 Task: Find connections with filter location Daloa with filter topic #Bestadvicewith filter profile language Spanish with filter current company Pine Labs with filter school Trinity Institute of Professional Studies (TIPS,Dwarka) with filter industry Oil and Coal Product Manufacturing with filter service category Corporate Events with filter keywords title Vehicle or Equipment Cleaner
Action: Mouse moved to (555, 73)
Screenshot: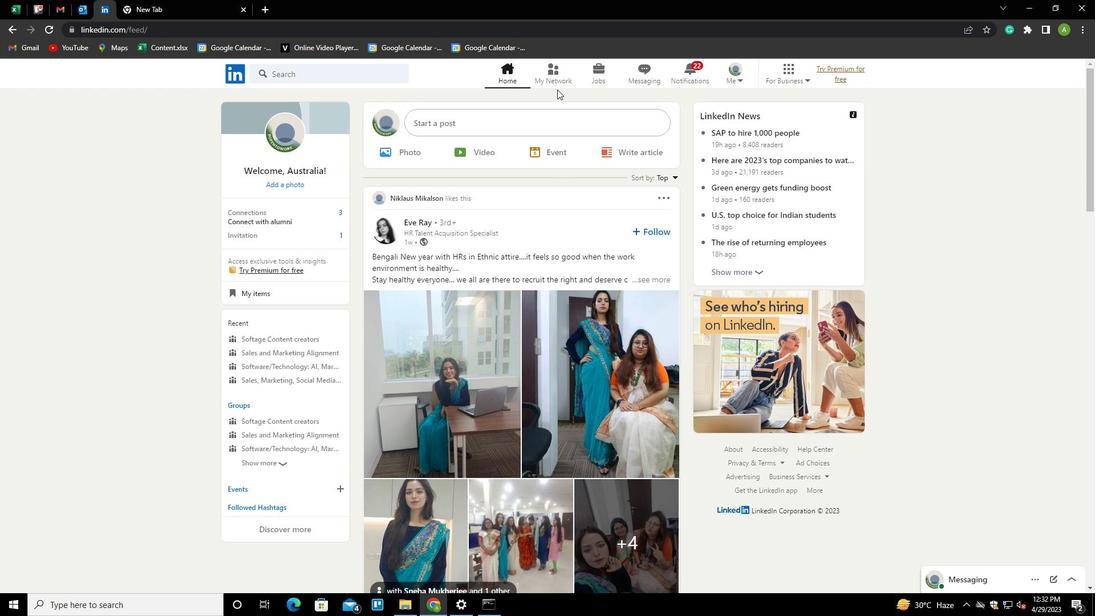
Action: Mouse pressed left at (555, 73)
Screenshot: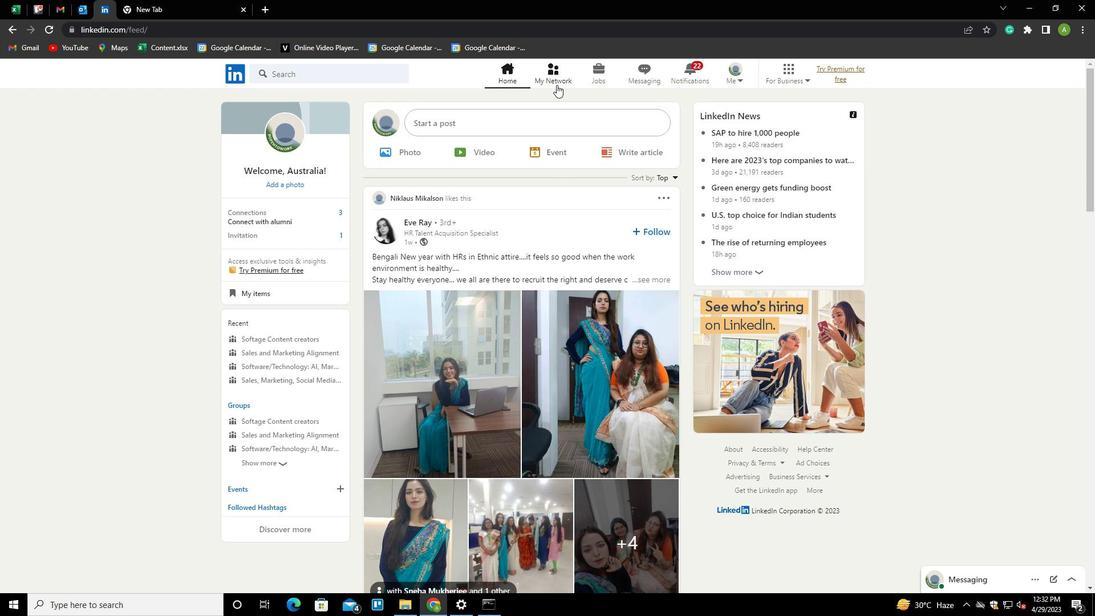 
Action: Mouse moved to (300, 140)
Screenshot: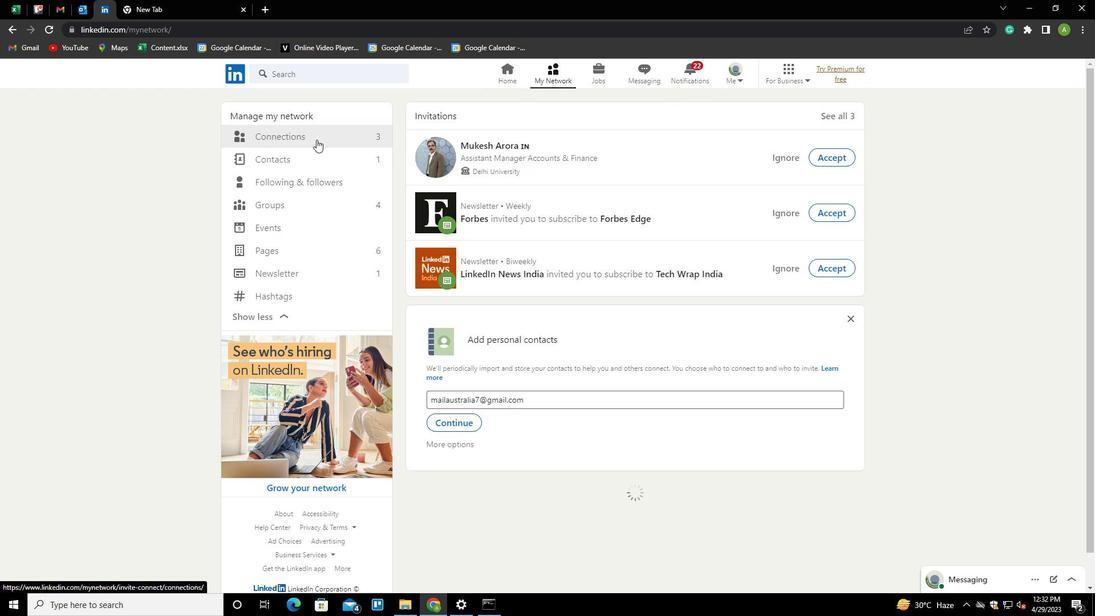 
Action: Mouse pressed left at (300, 140)
Screenshot: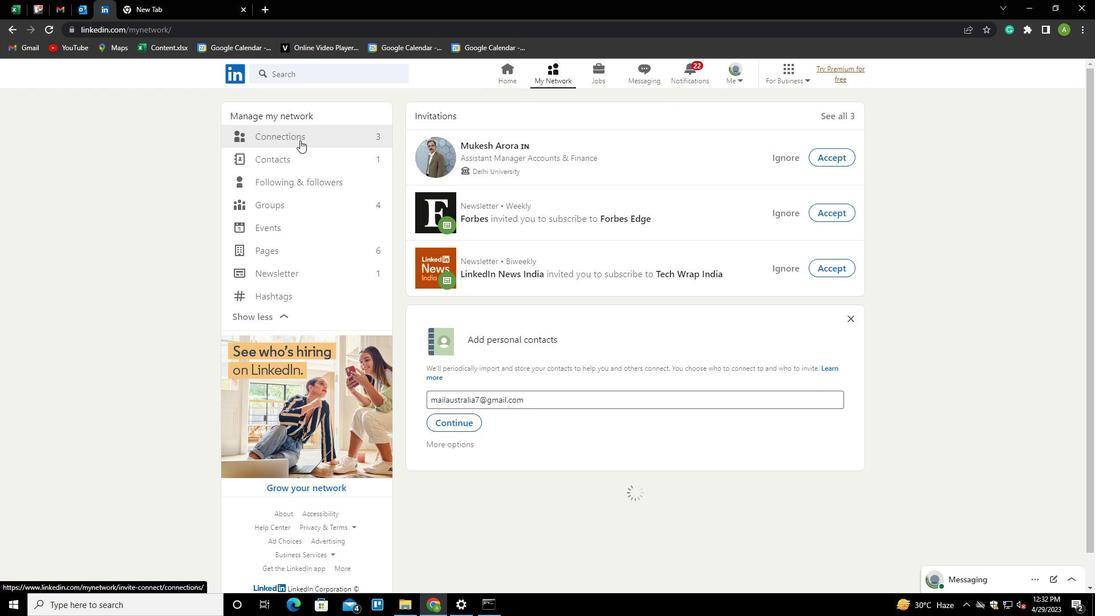 
Action: Mouse moved to (623, 138)
Screenshot: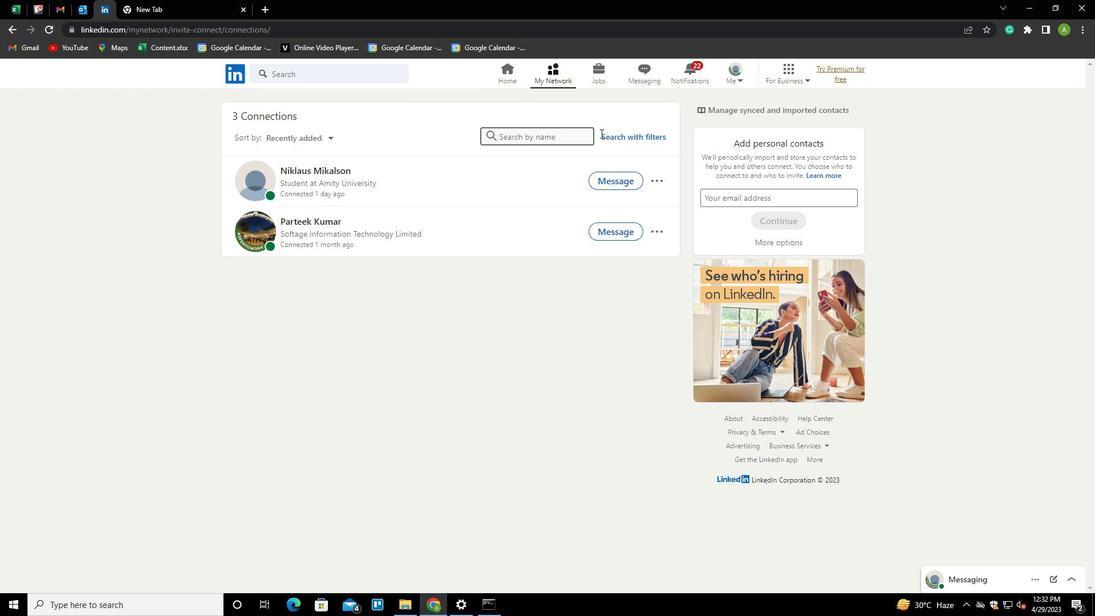 
Action: Mouse pressed left at (623, 138)
Screenshot: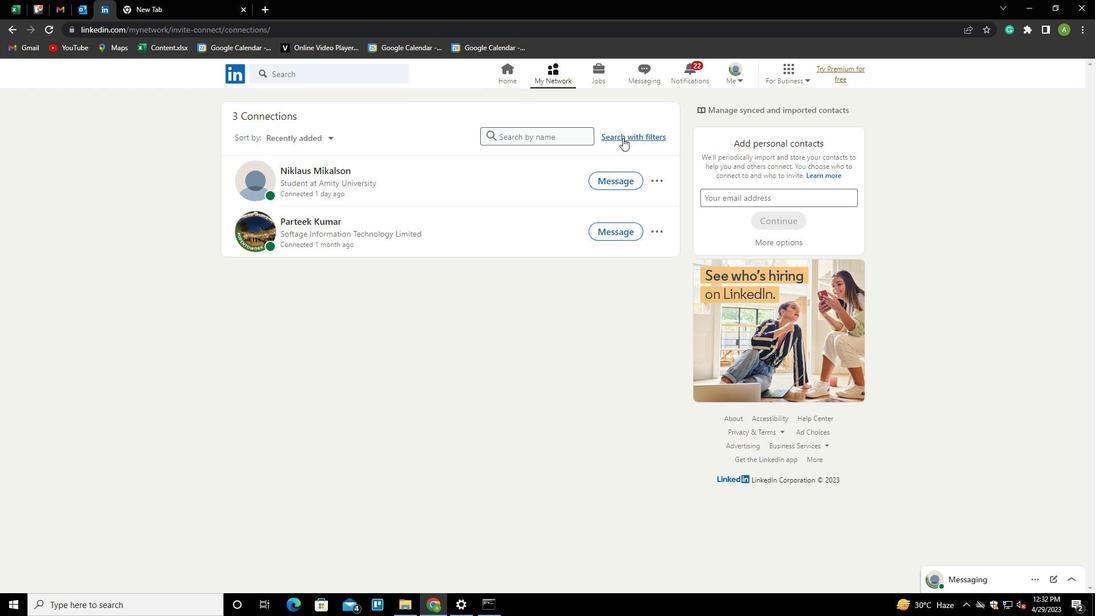 
Action: Mouse moved to (582, 104)
Screenshot: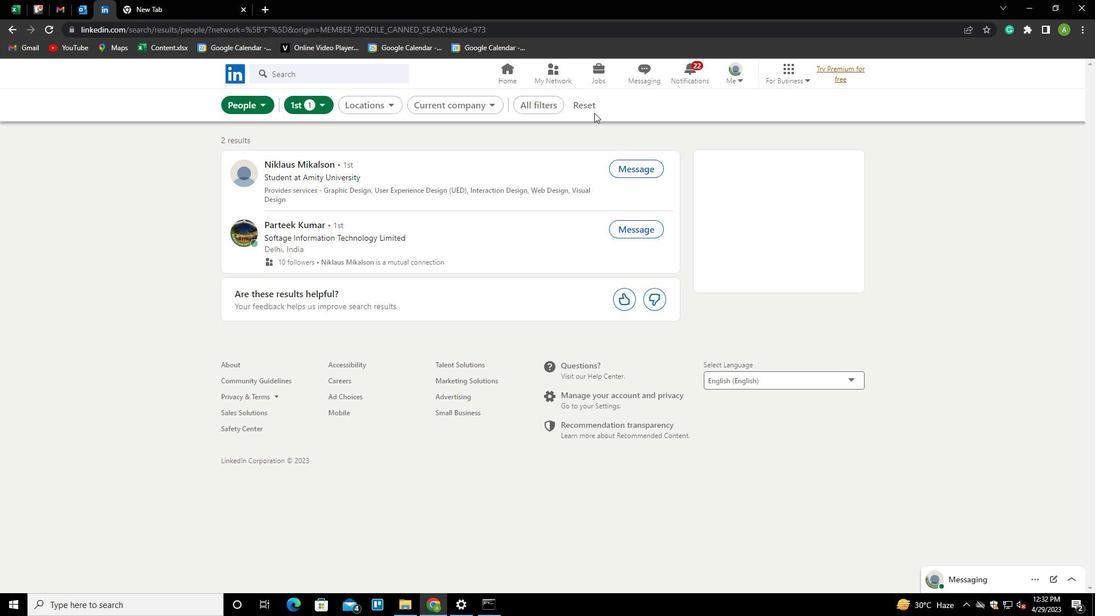 
Action: Mouse pressed left at (582, 104)
Screenshot: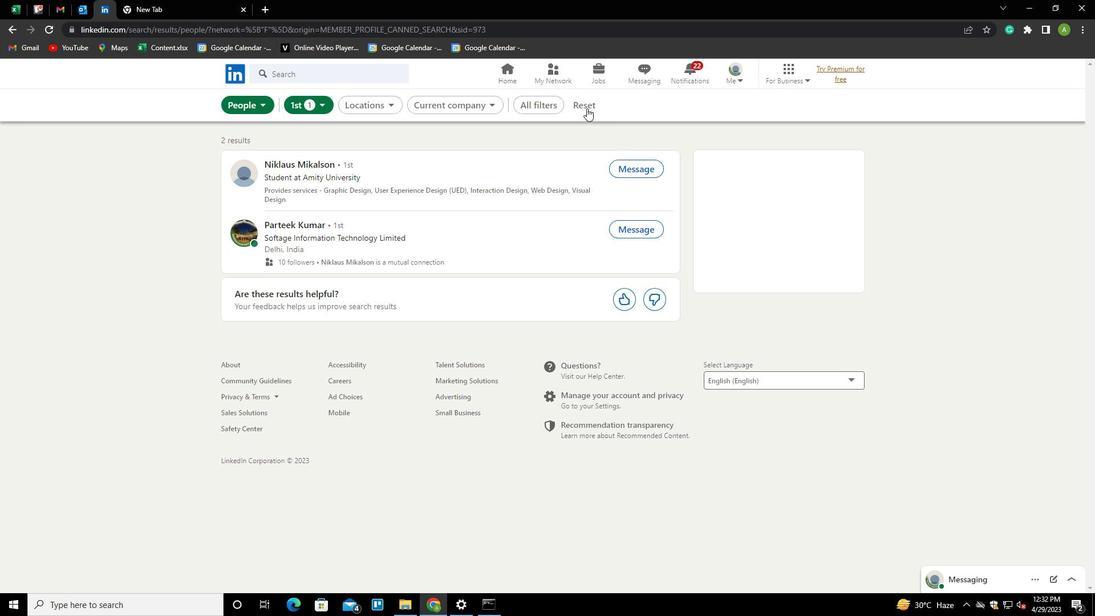 
Action: Mouse moved to (562, 104)
Screenshot: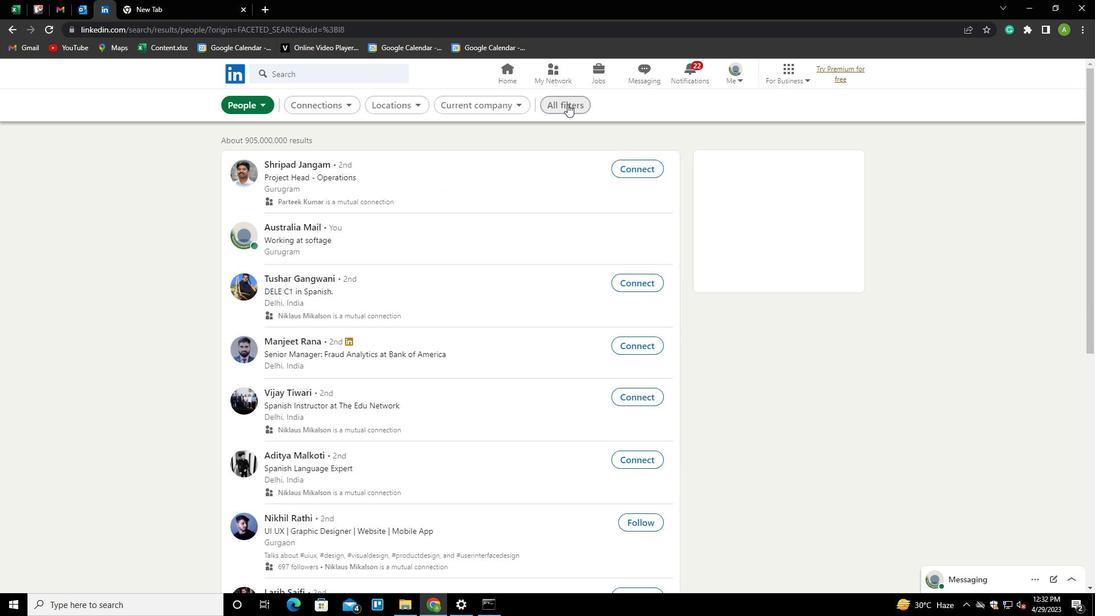 
Action: Mouse pressed left at (562, 104)
Screenshot: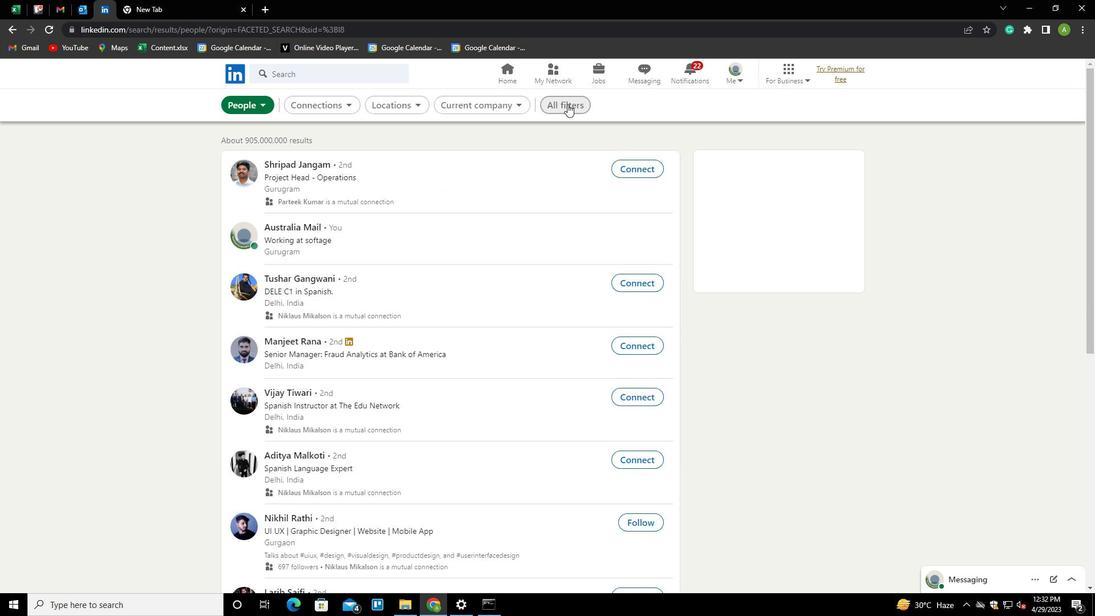 
Action: Mouse moved to (963, 374)
Screenshot: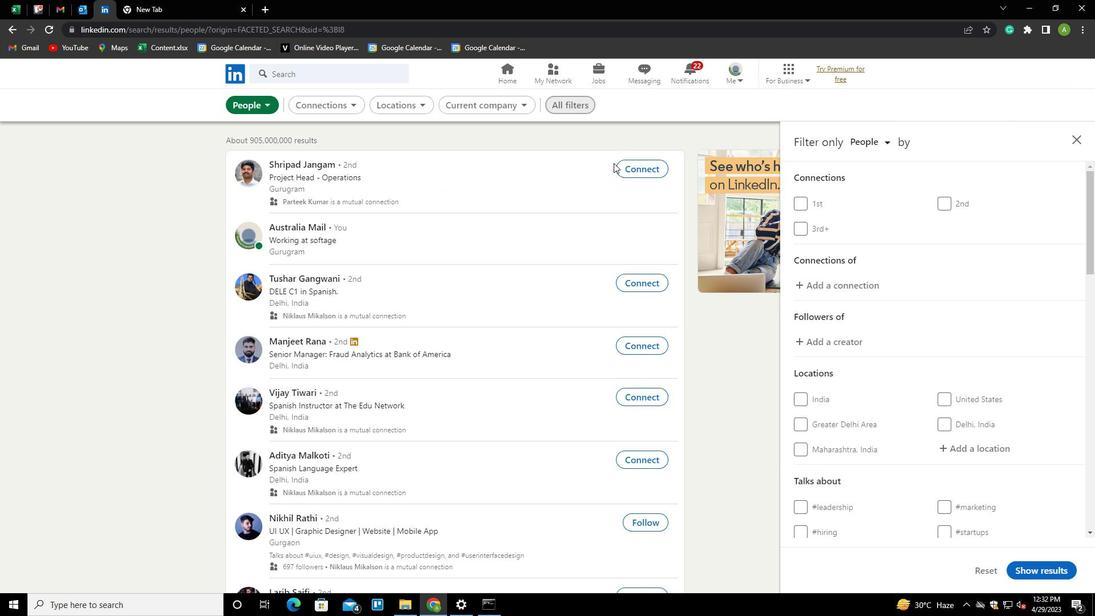
Action: Mouse scrolled (963, 373) with delta (0, 0)
Screenshot: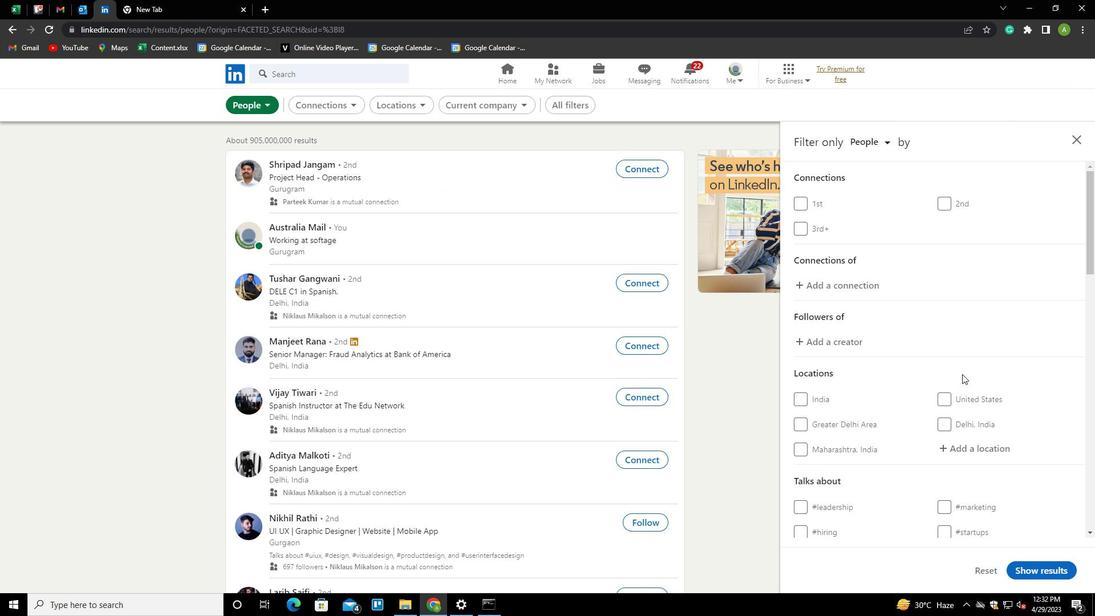 
Action: Mouse scrolled (963, 373) with delta (0, 0)
Screenshot: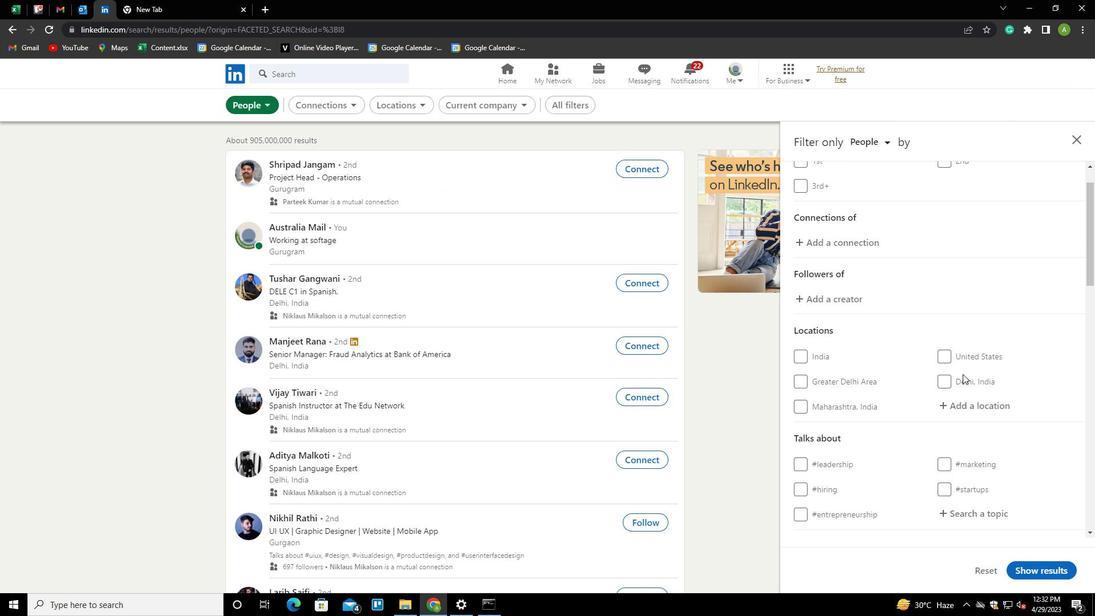 
Action: Mouse scrolled (963, 373) with delta (0, 0)
Screenshot: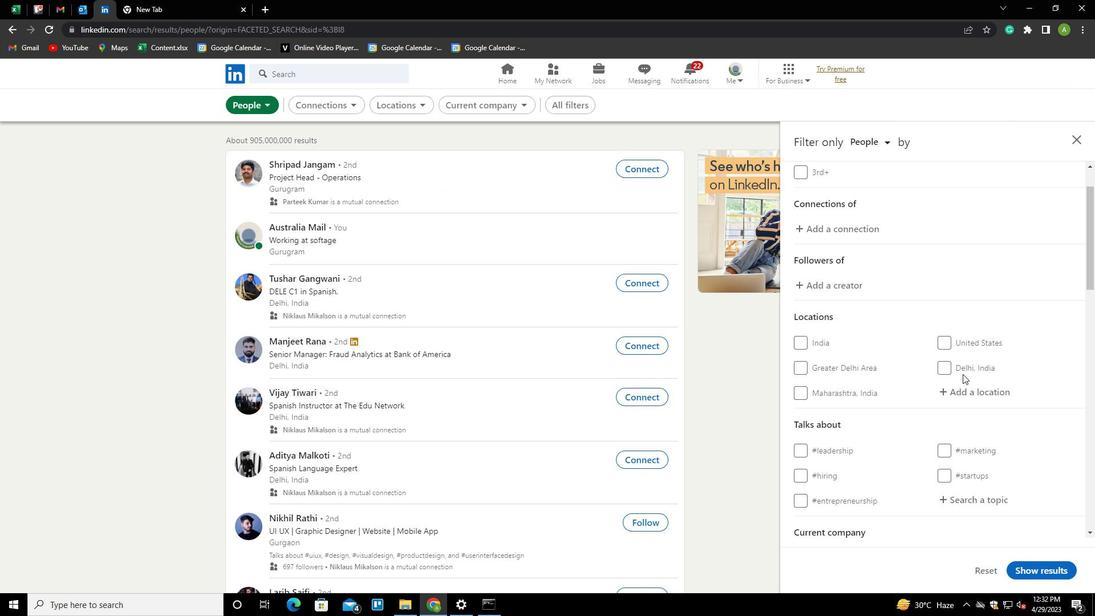 
Action: Mouse moved to (954, 276)
Screenshot: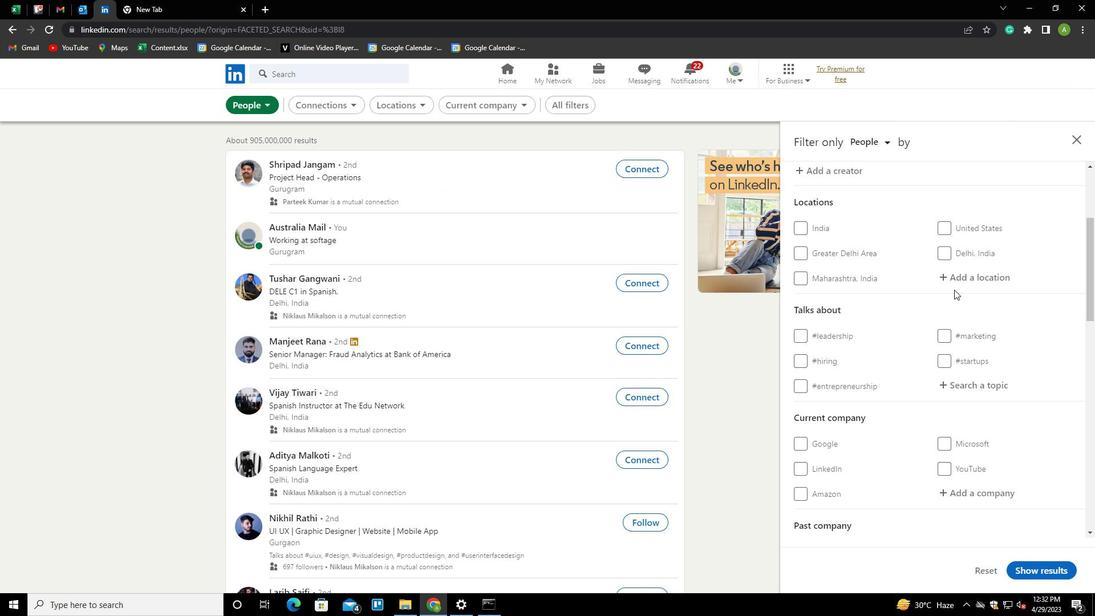 
Action: Mouse pressed left at (954, 276)
Screenshot: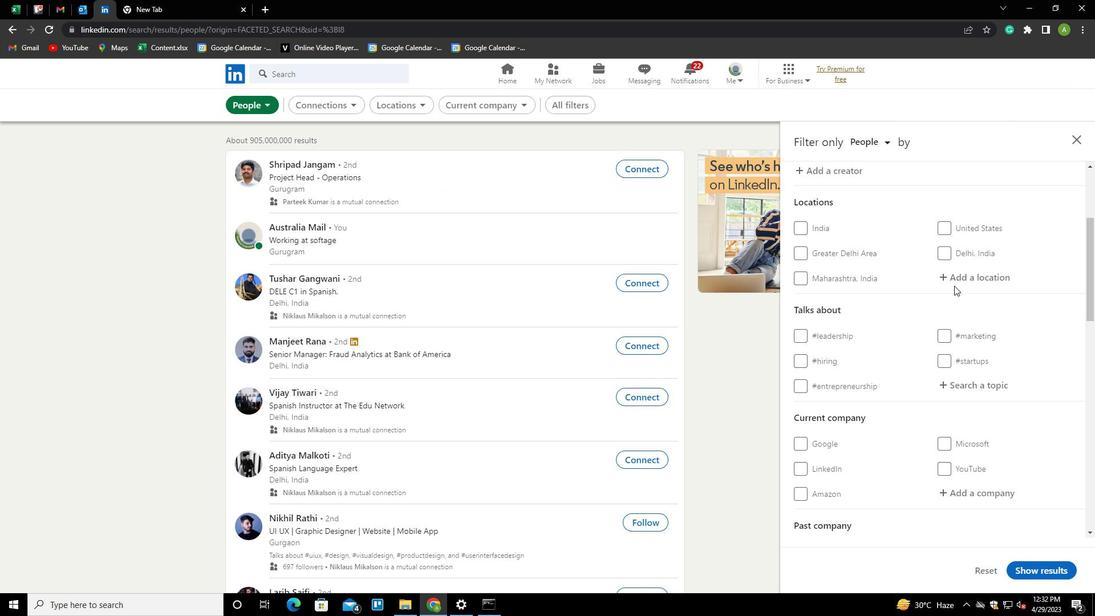 
Action: Mouse moved to (957, 277)
Screenshot: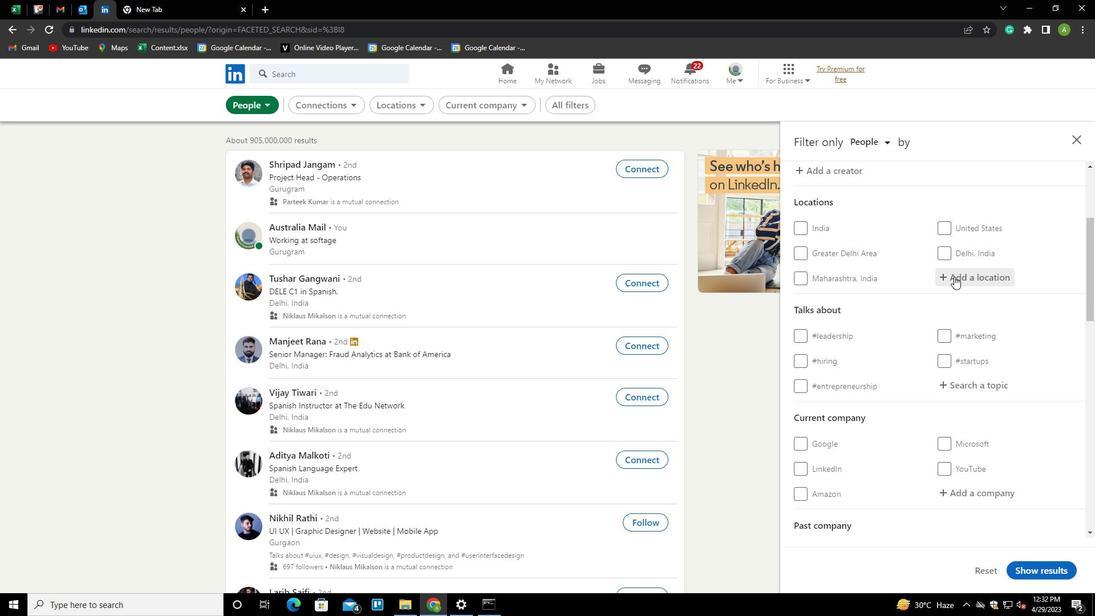 
Action: Mouse pressed left at (957, 277)
Screenshot: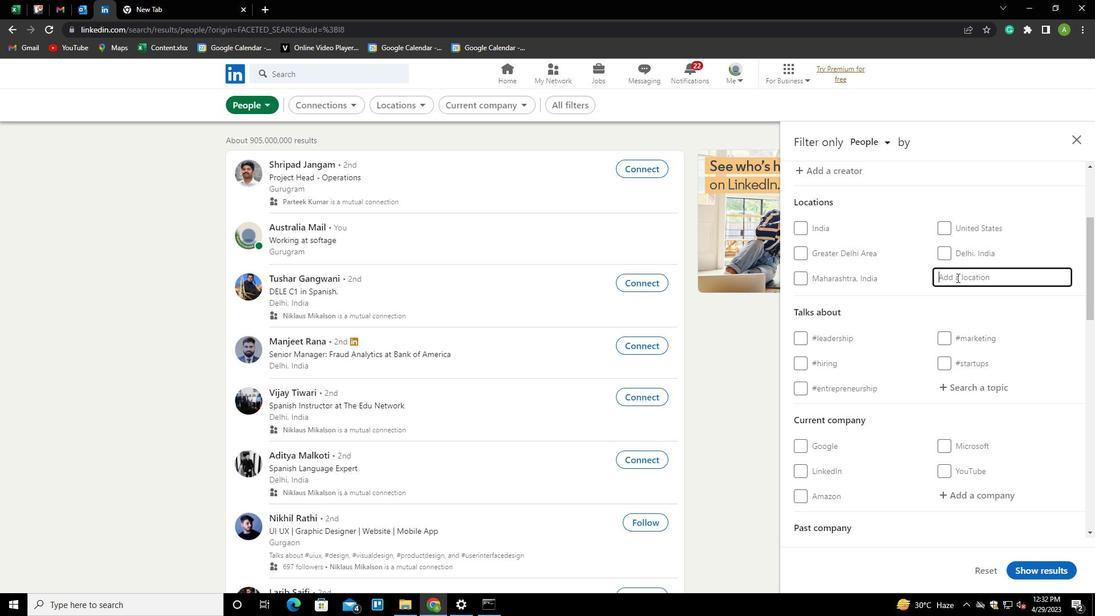 
Action: Key pressed <Key.shift>DALOA
Screenshot: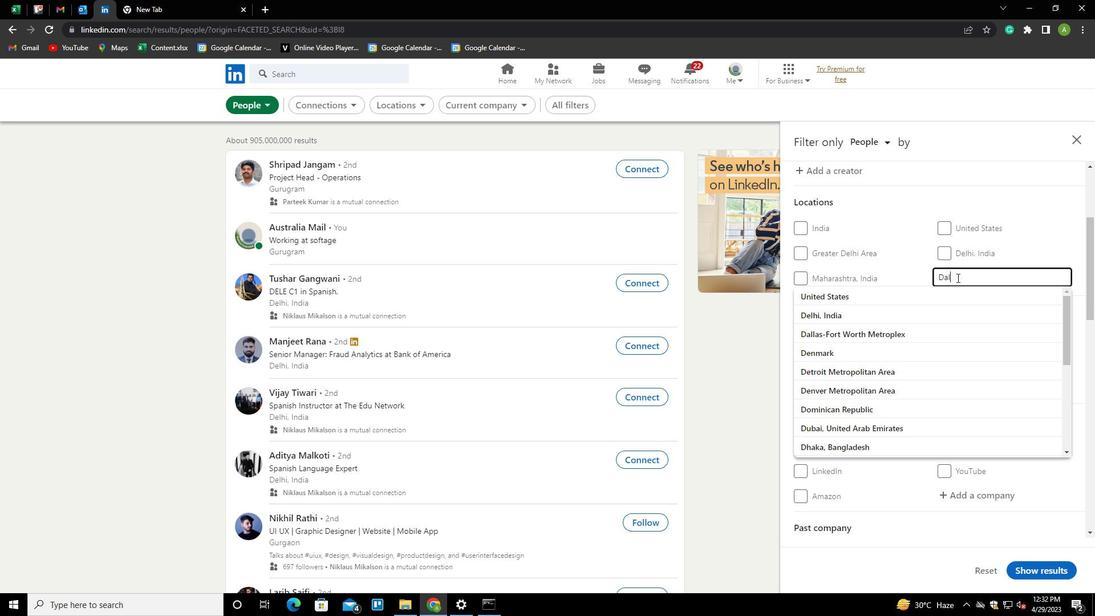 
Action: Mouse moved to (1040, 259)
Screenshot: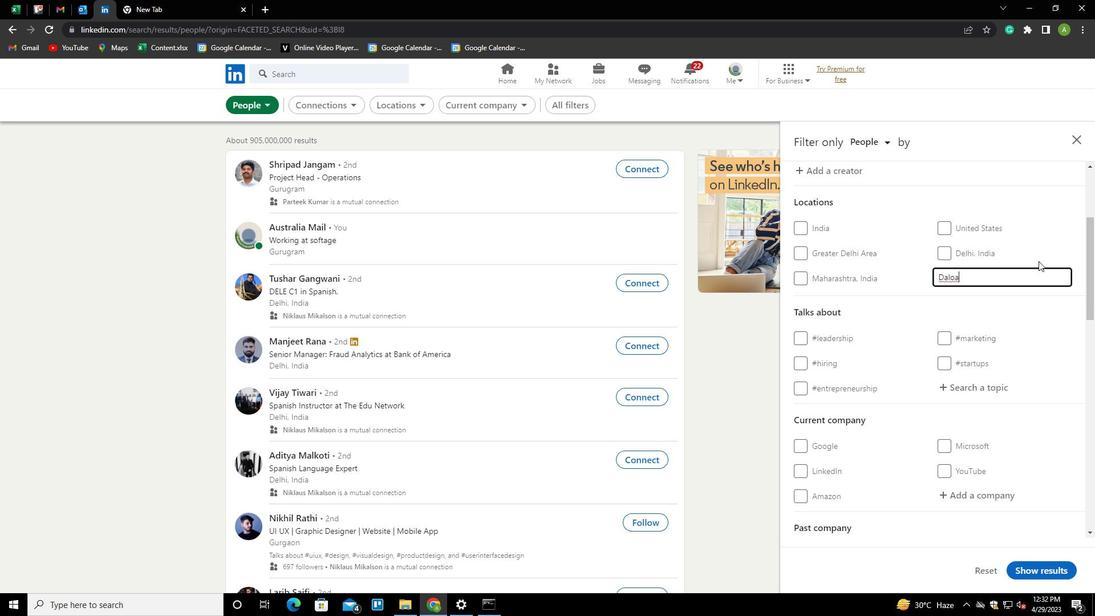 
Action: Mouse pressed left at (1040, 259)
Screenshot: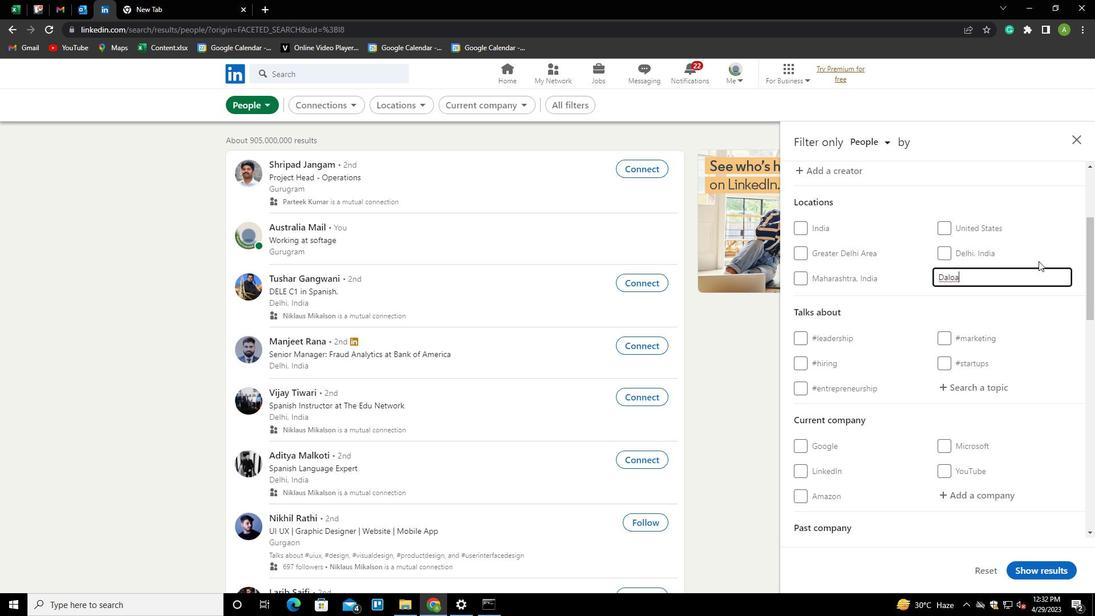 
Action: Mouse moved to (1032, 315)
Screenshot: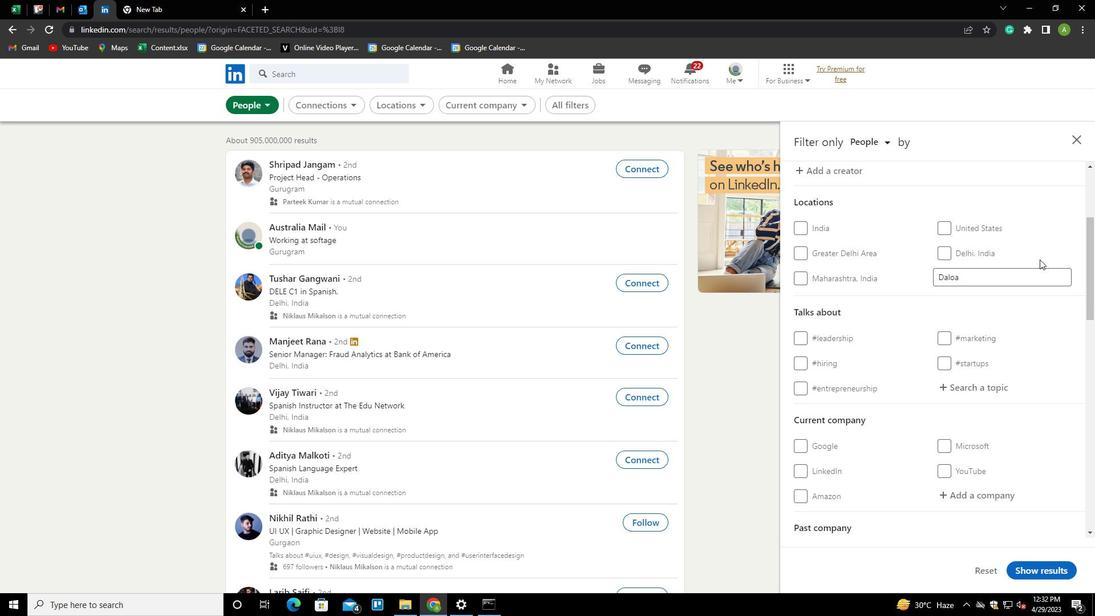 
Action: Mouse scrolled (1032, 314) with delta (0, 0)
Screenshot: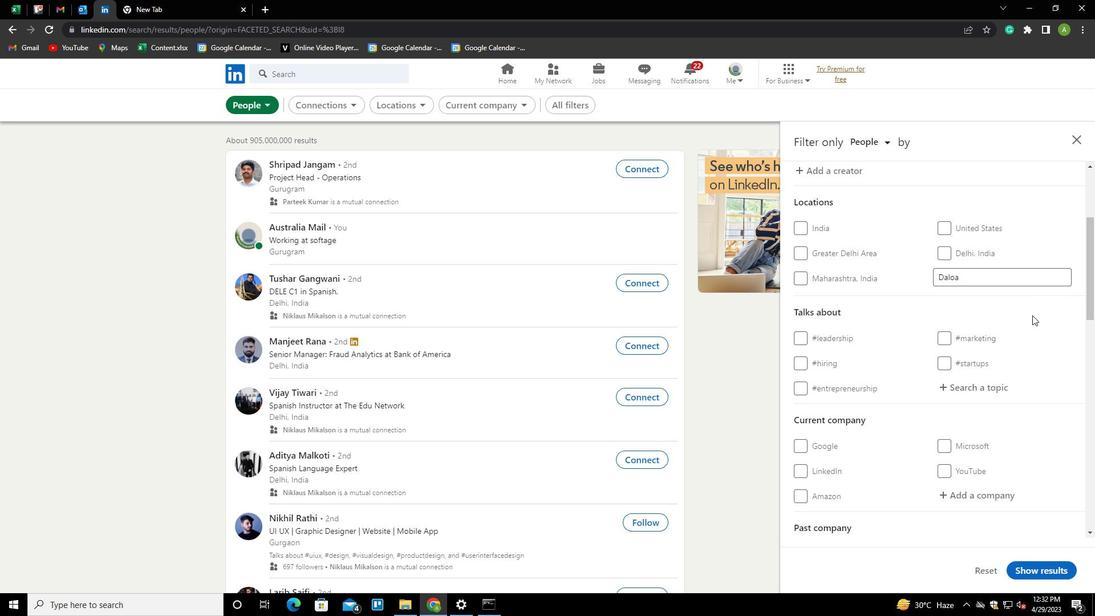 
Action: Mouse moved to (964, 327)
Screenshot: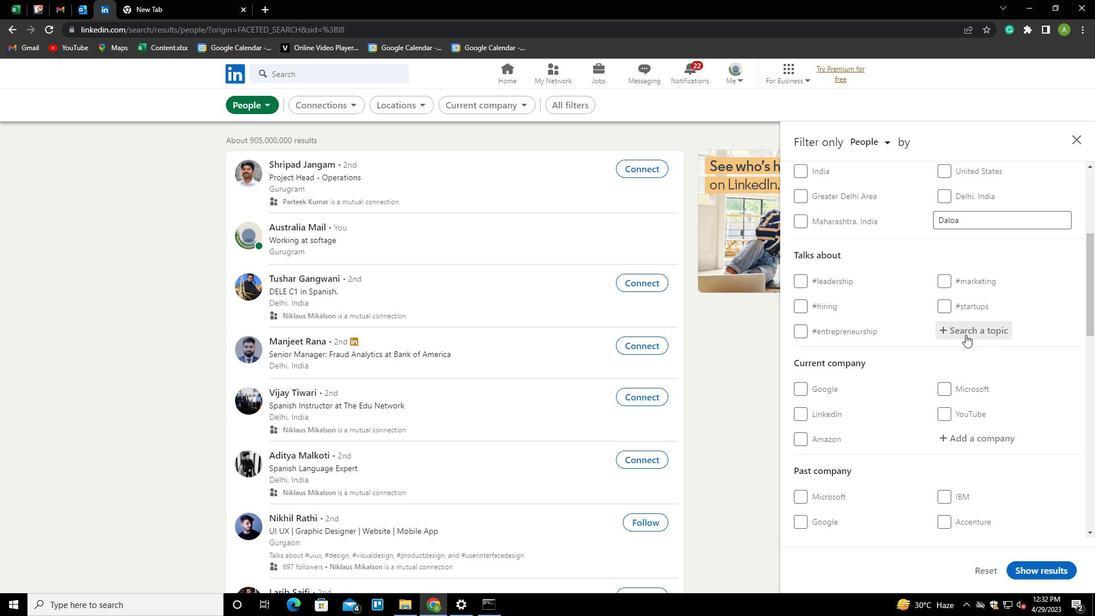 
Action: Mouse pressed left at (964, 327)
Screenshot: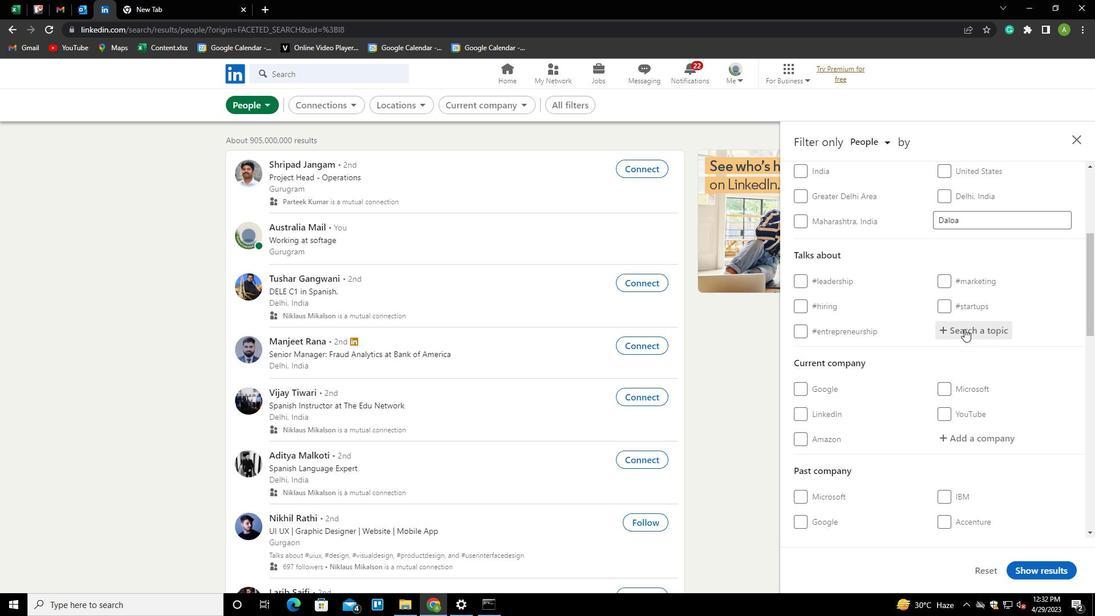 
Action: Key pressed BESTAS<Key.backspace>D<Key.down><Key.enter>
Screenshot: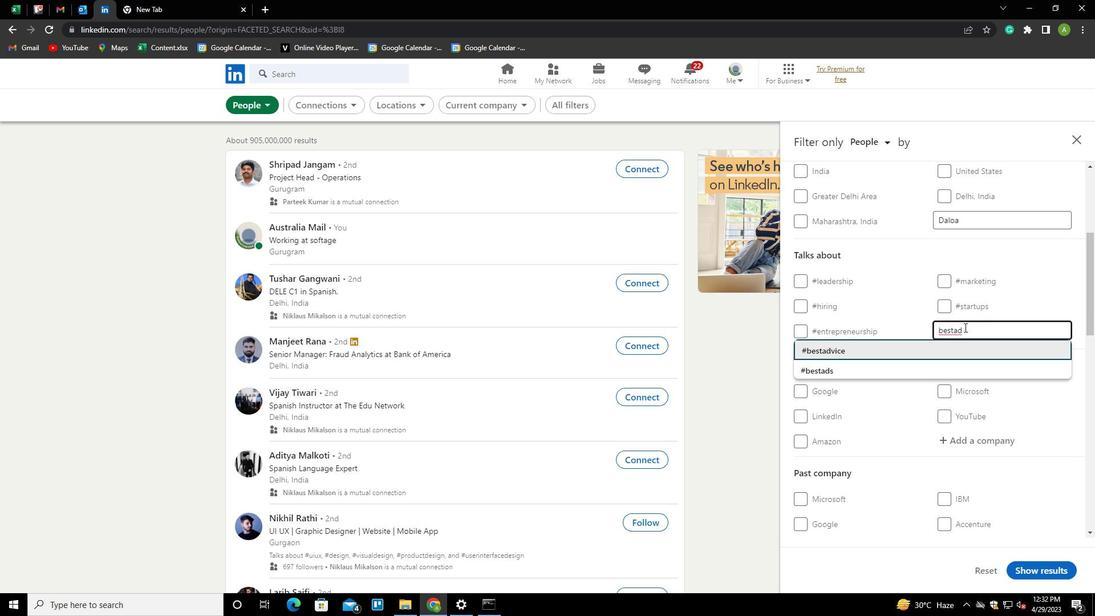 
Action: Mouse moved to (963, 324)
Screenshot: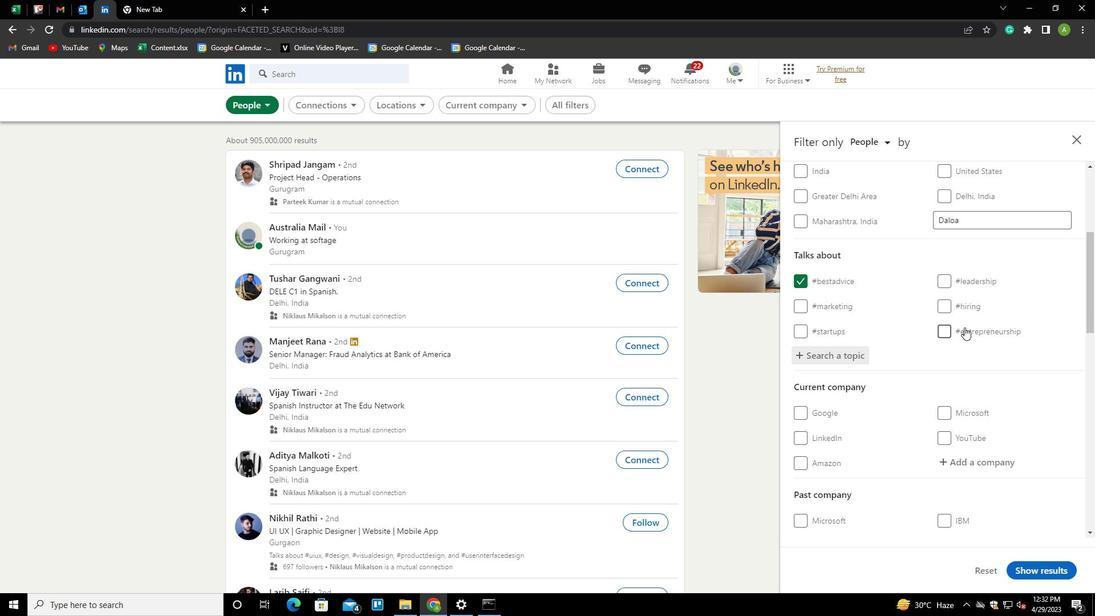 
Action: Mouse scrolled (963, 323) with delta (0, 0)
Screenshot: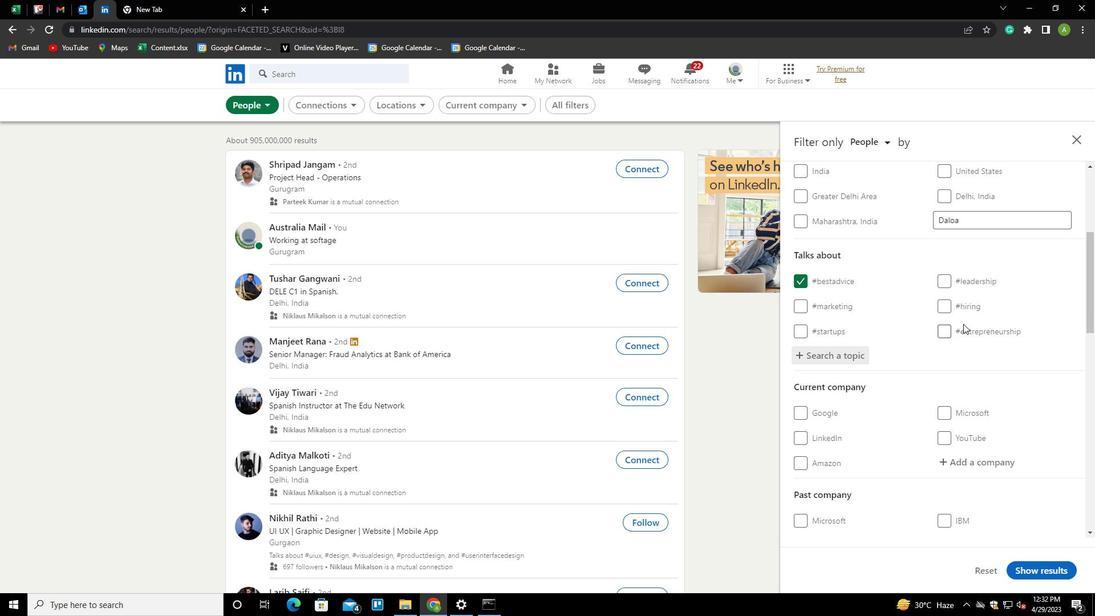 
Action: Mouse scrolled (963, 323) with delta (0, 0)
Screenshot: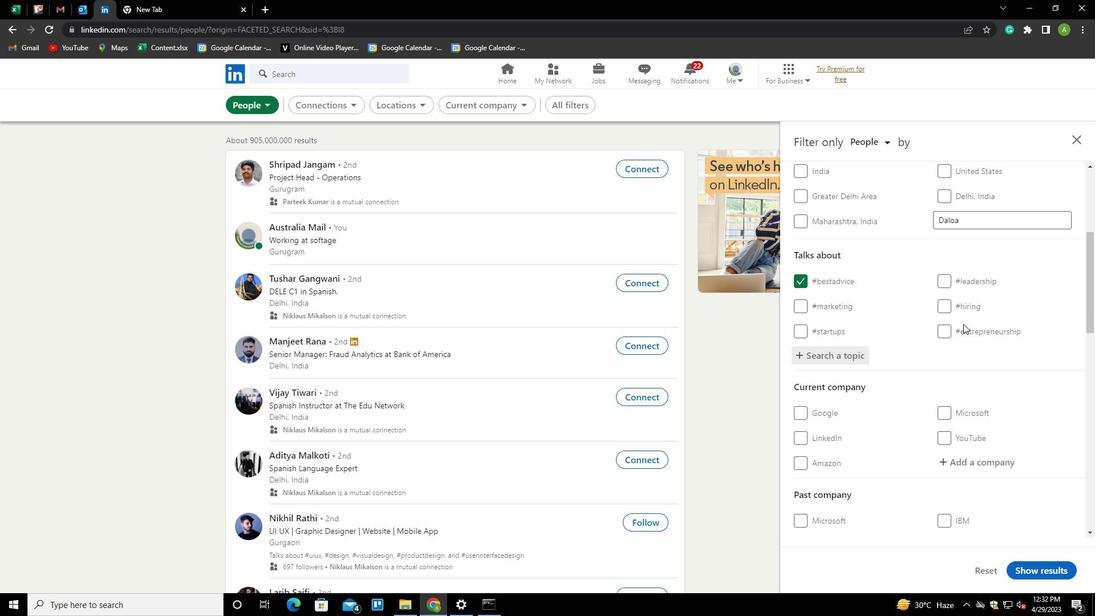 
Action: Mouse scrolled (963, 323) with delta (0, 0)
Screenshot: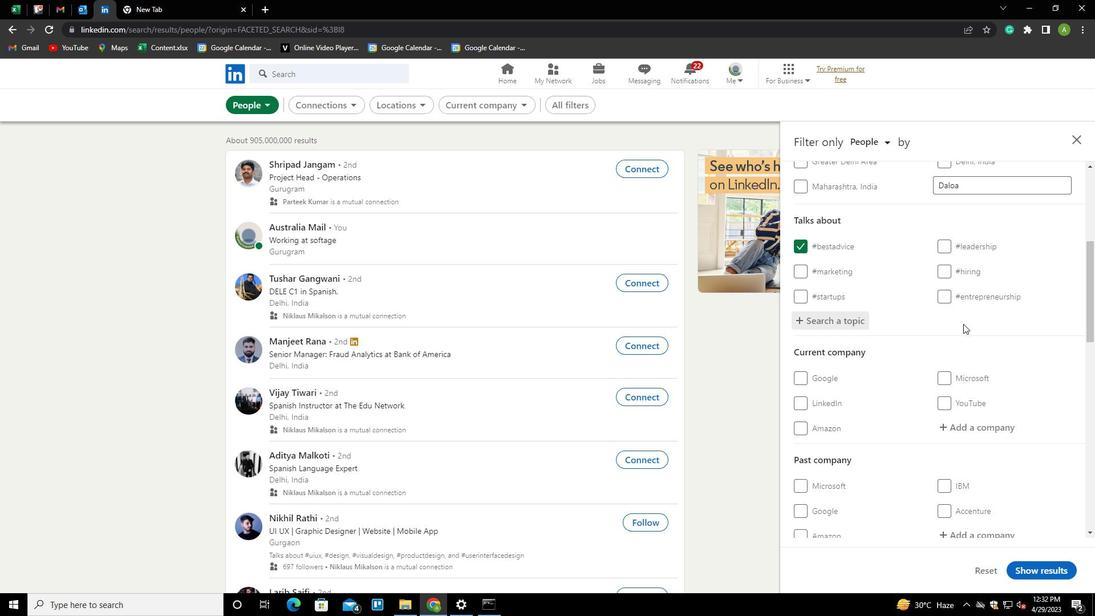
Action: Mouse scrolled (963, 323) with delta (0, 0)
Screenshot: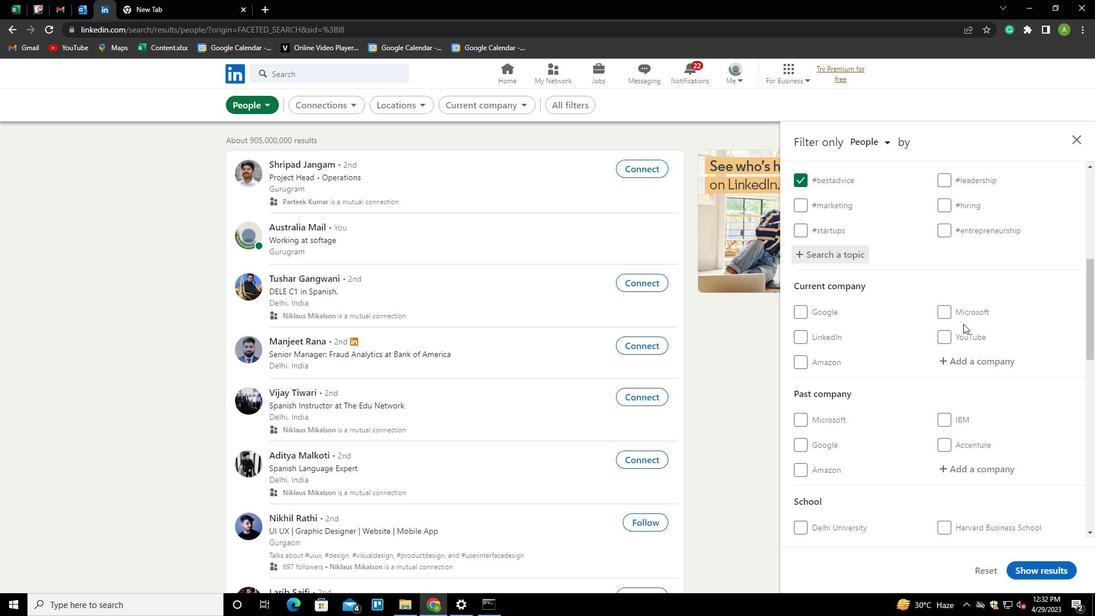 
Action: Mouse scrolled (963, 323) with delta (0, 0)
Screenshot: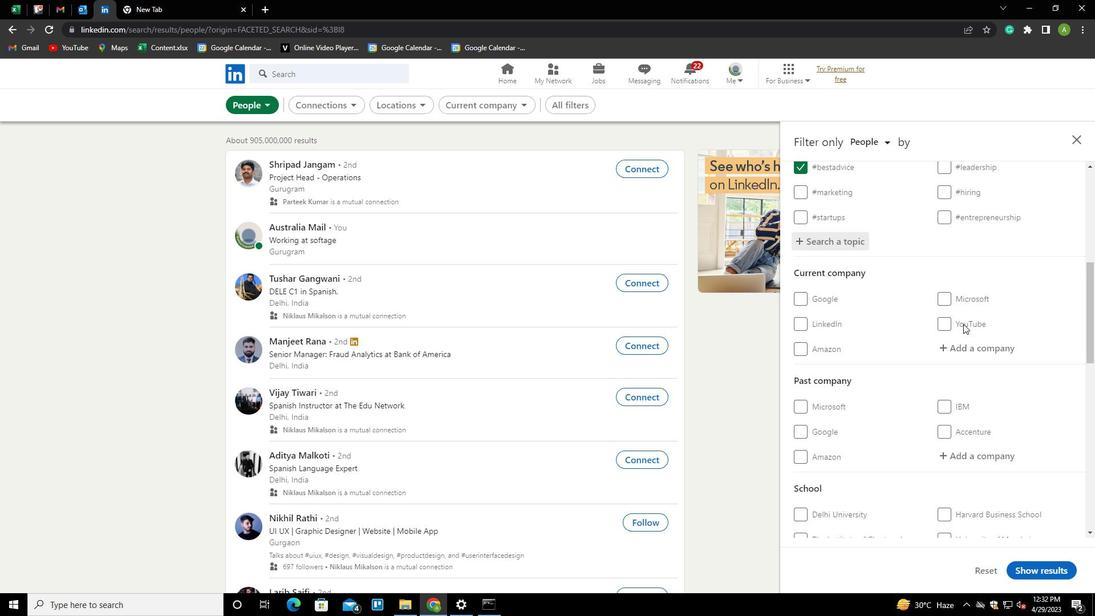 
Action: Mouse scrolled (963, 323) with delta (0, 0)
Screenshot: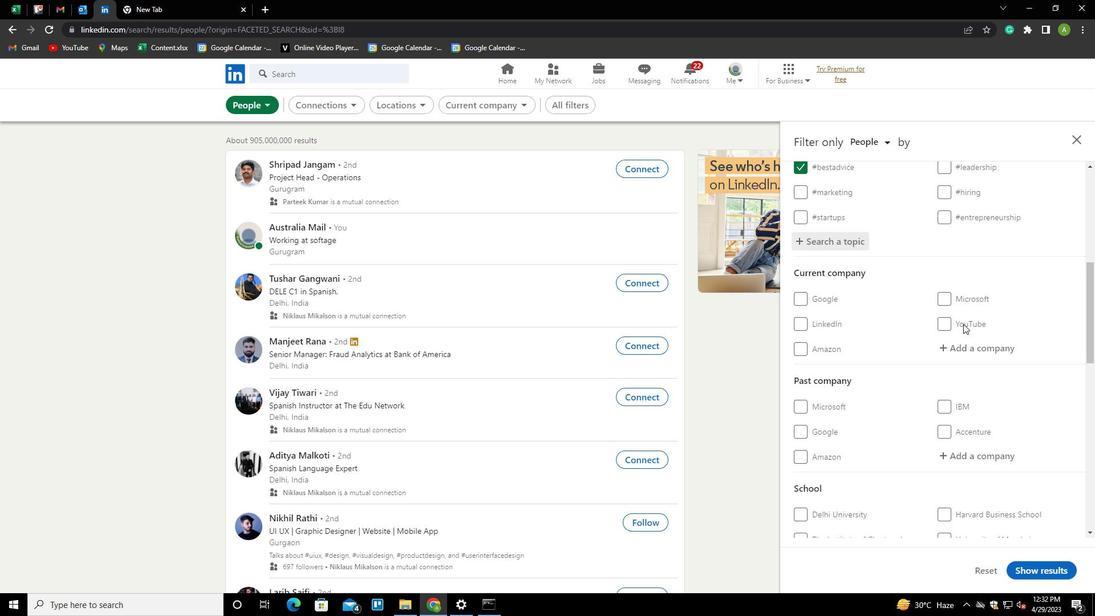
Action: Mouse moved to (963, 328)
Screenshot: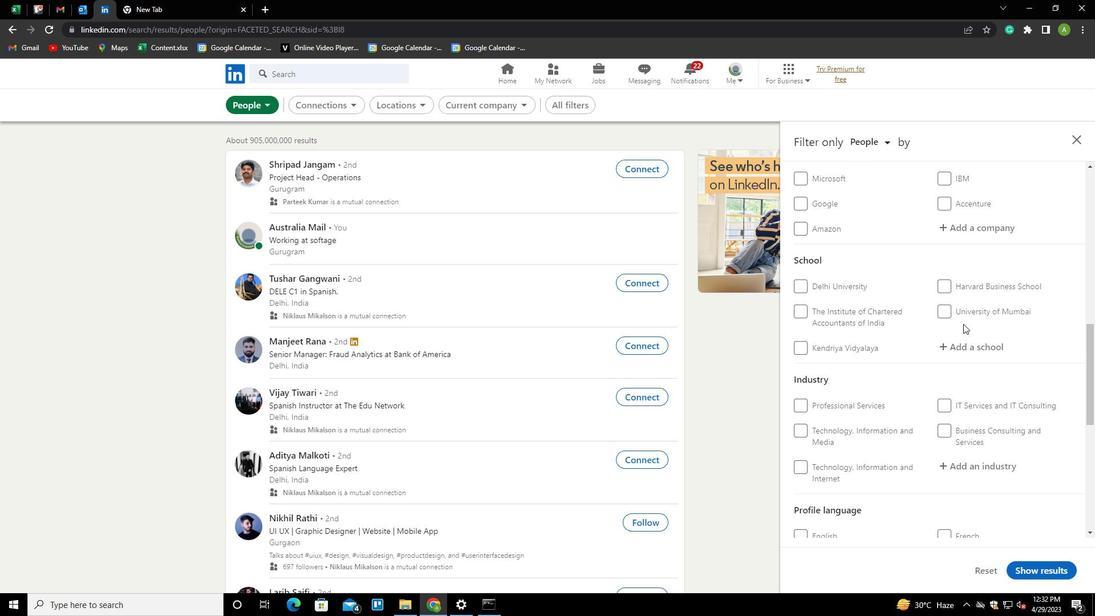 
Action: Mouse scrolled (963, 327) with delta (0, 0)
Screenshot: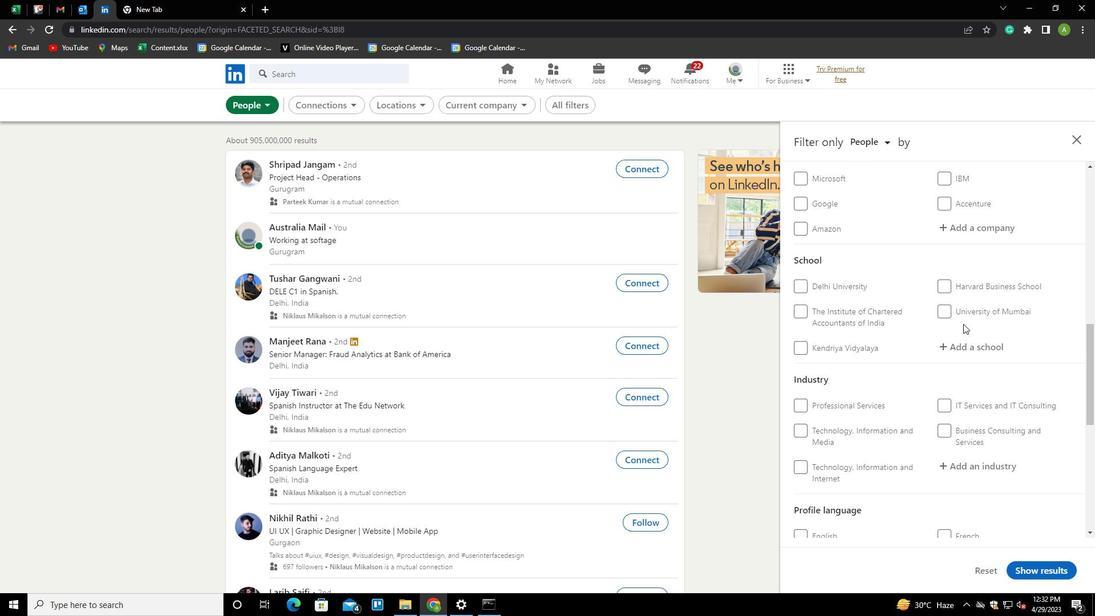 
Action: Mouse scrolled (963, 327) with delta (0, 0)
Screenshot: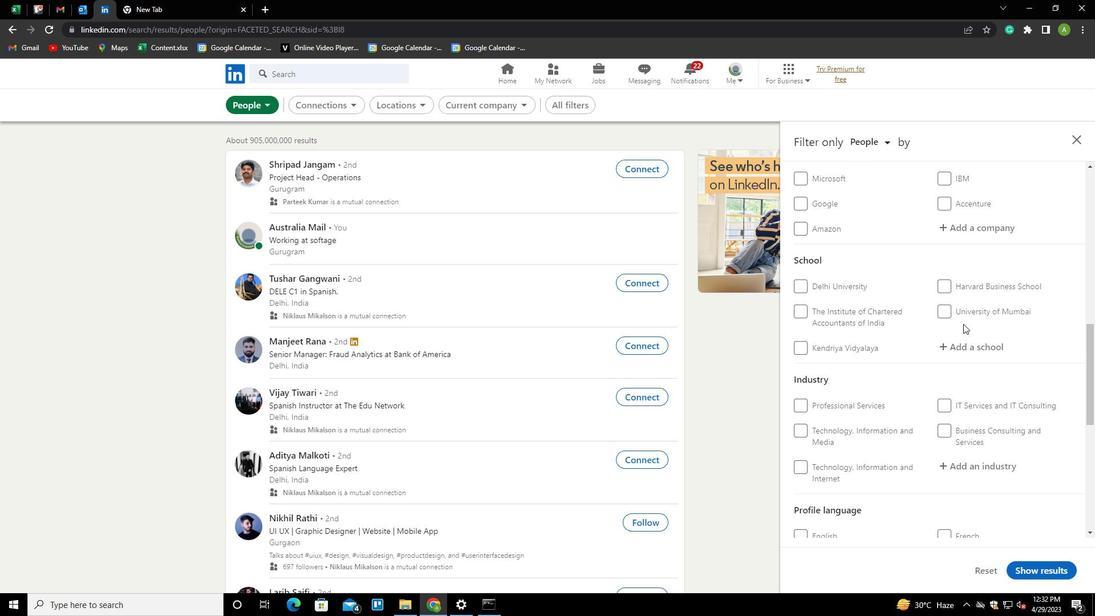 
Action: Mouse moved to (812, 446)
Screenshot: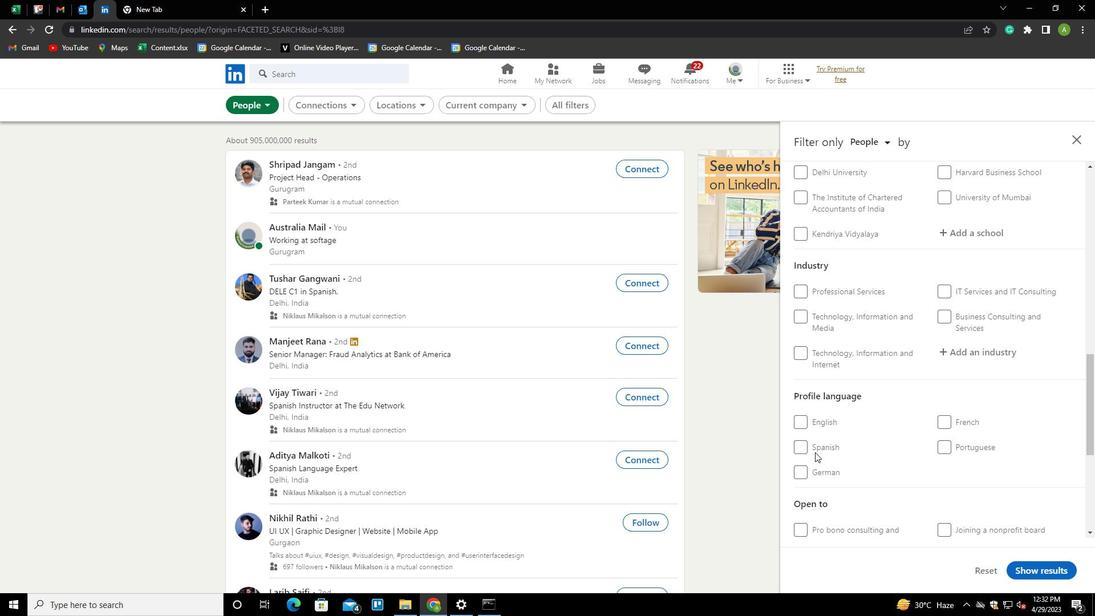 
Action: Mouse pressed left at (812, 446)
Screenshot: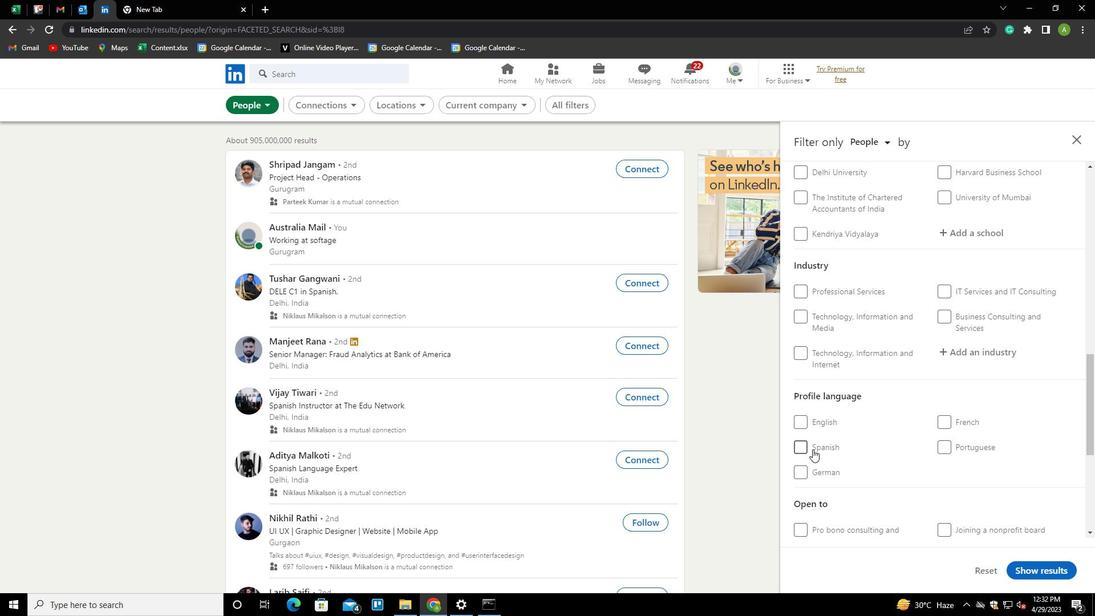 
Action: Mouse moved to (942, 438)
Screenshot: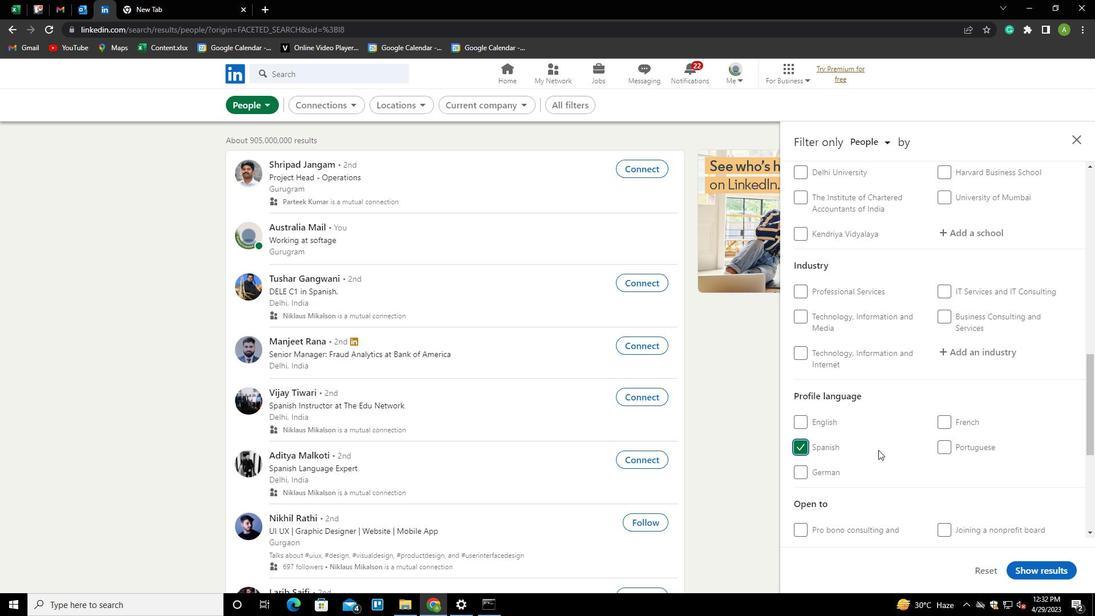 
Action: Mouse scrolled (942, 439) with delta (0, 0)
Screenshot: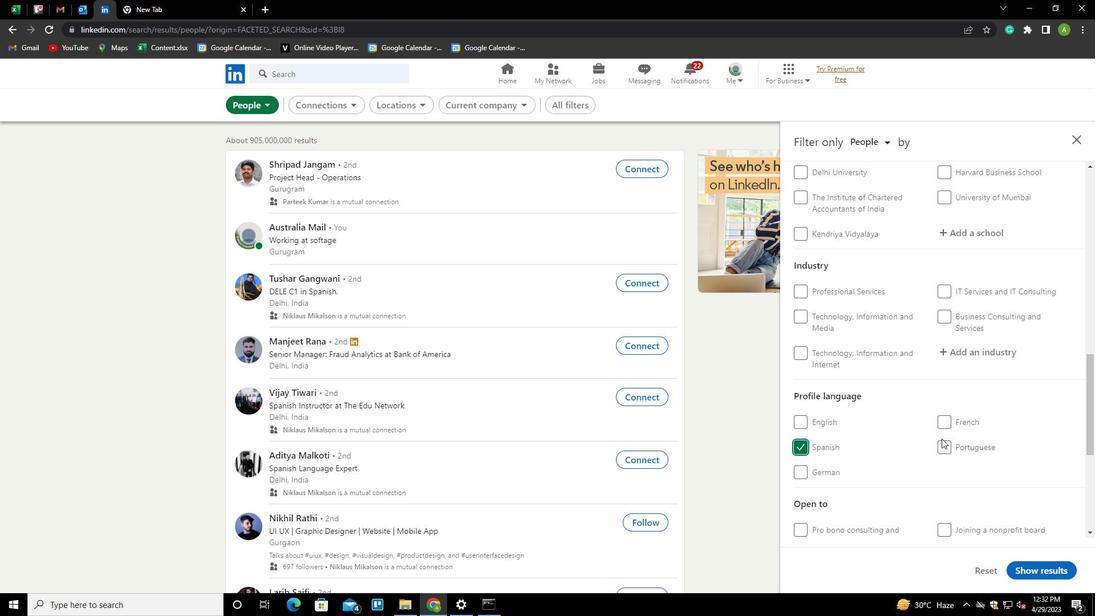 
Action: Mouse scrolled (942, 439) with delta (0, 0)
Screenshot: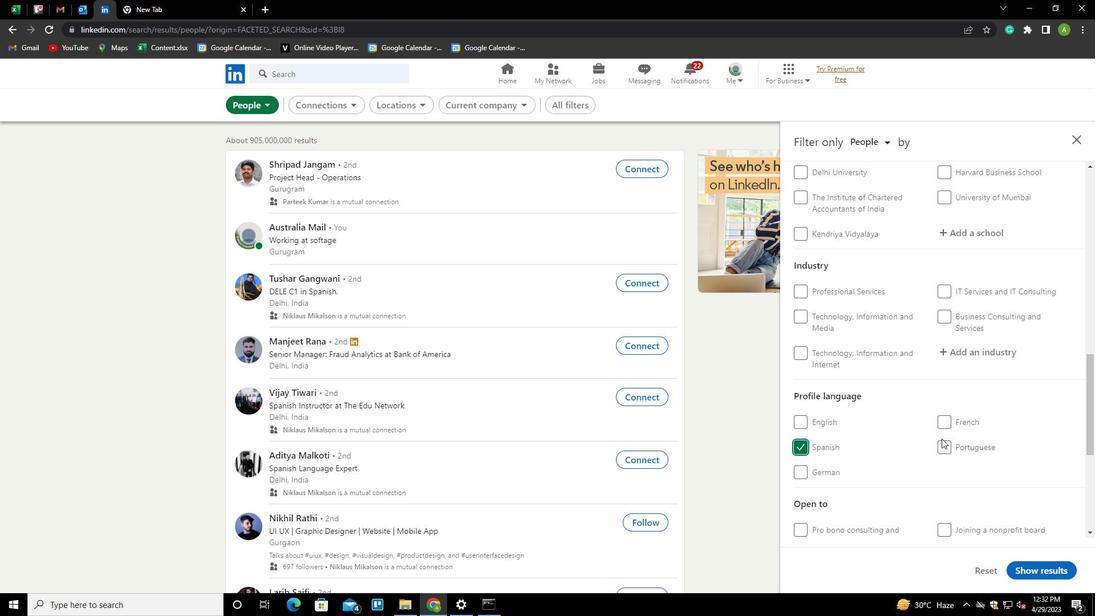 
Action: Mouse scrolled (942, 439) with delta (0, 0)
Screenshot: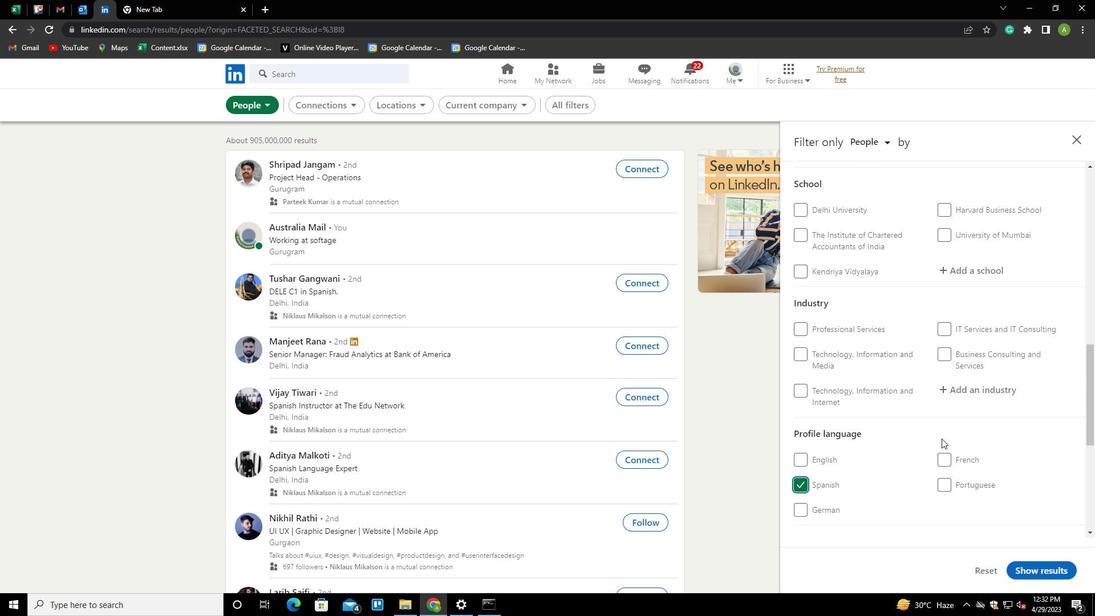 
Action: Mouse scrolled (942, 439) with delta (0, 0)
Screenshot: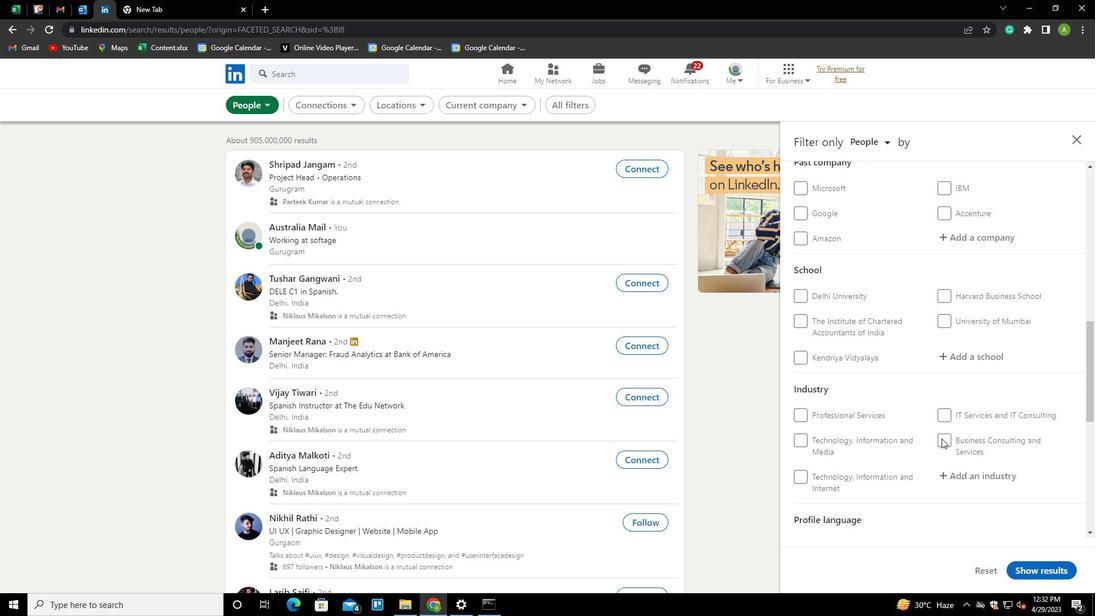 
Action: Mouse scrolled (942, 439) with delta (0, 0)
Screenshot: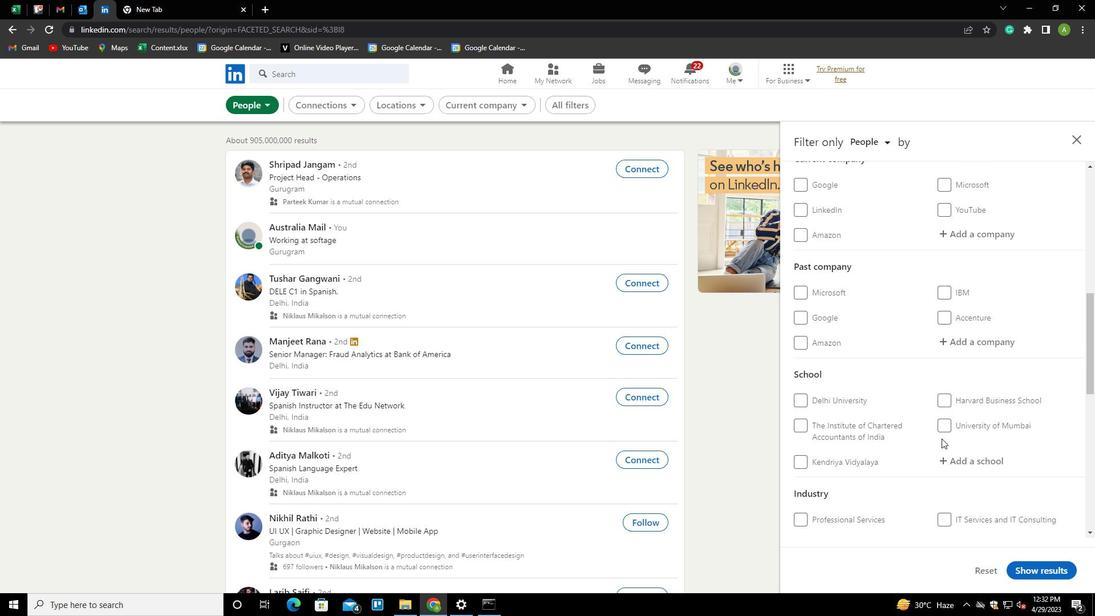 
Action: Mouse scrolled (942, 439) with delta (0, 0)
Screenshot: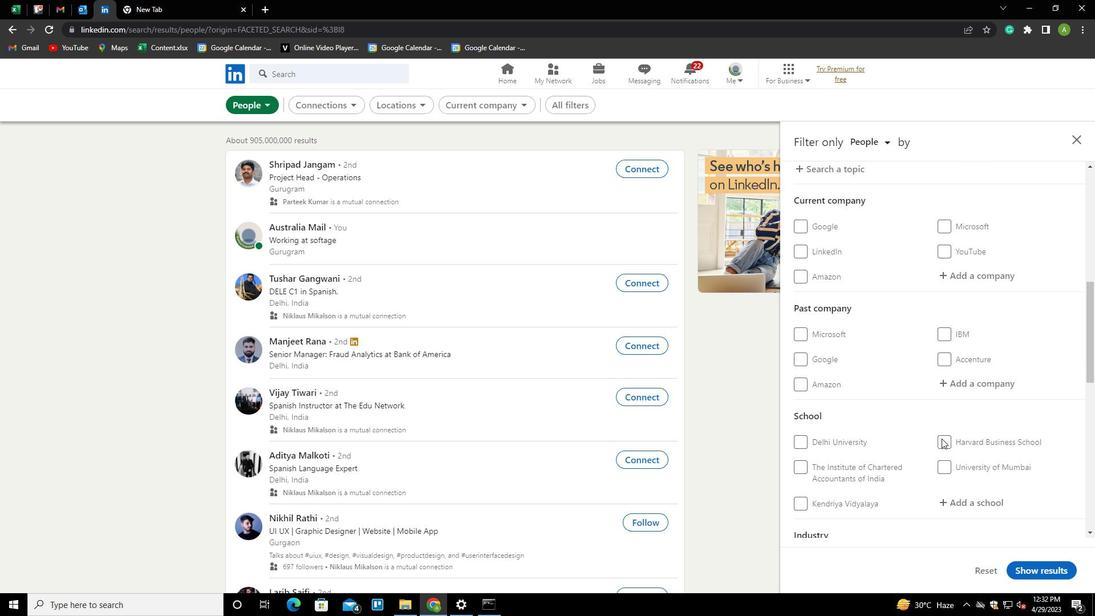 
Action: Mouse scrolled (942, 439) with delta (0, 0)
Screenshot: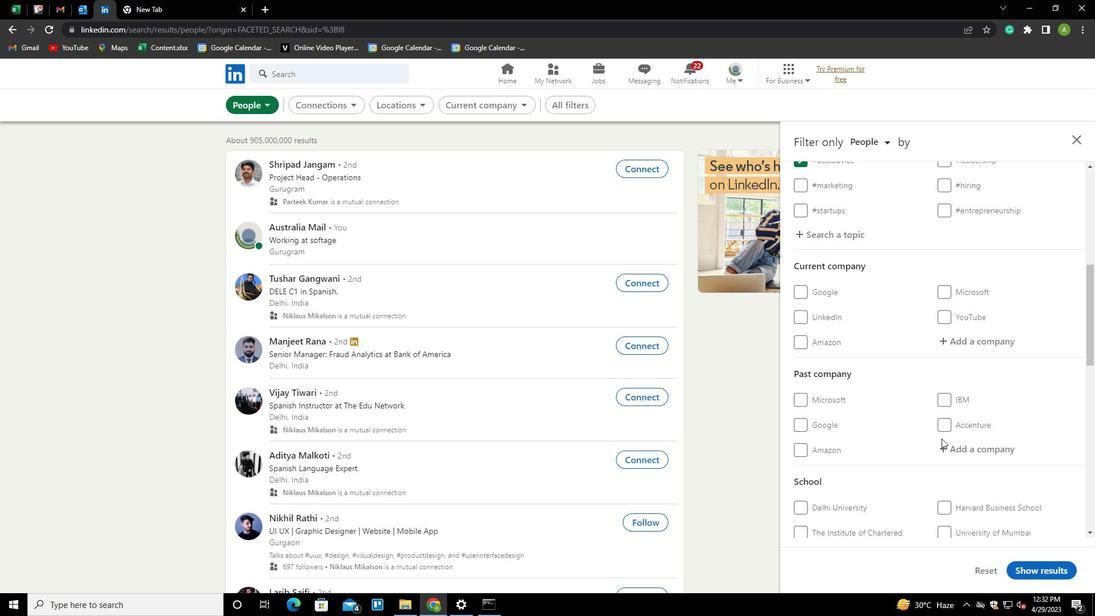 
Action: Mouse moved to (966, 396)
Screenshot: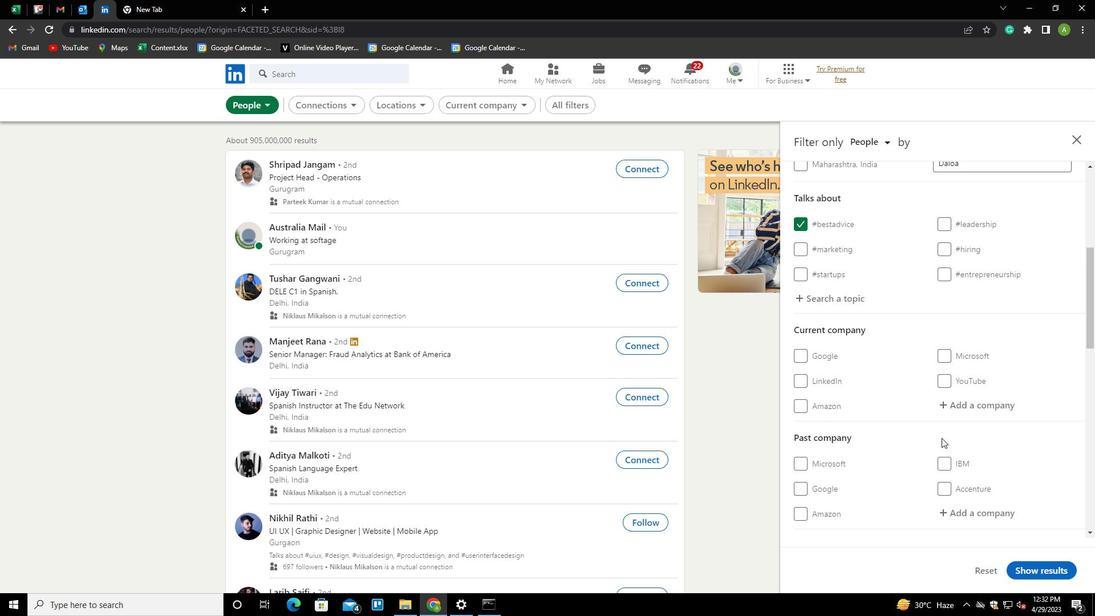 
Action: Mouse pressed left at (966, 396)
Screenshot: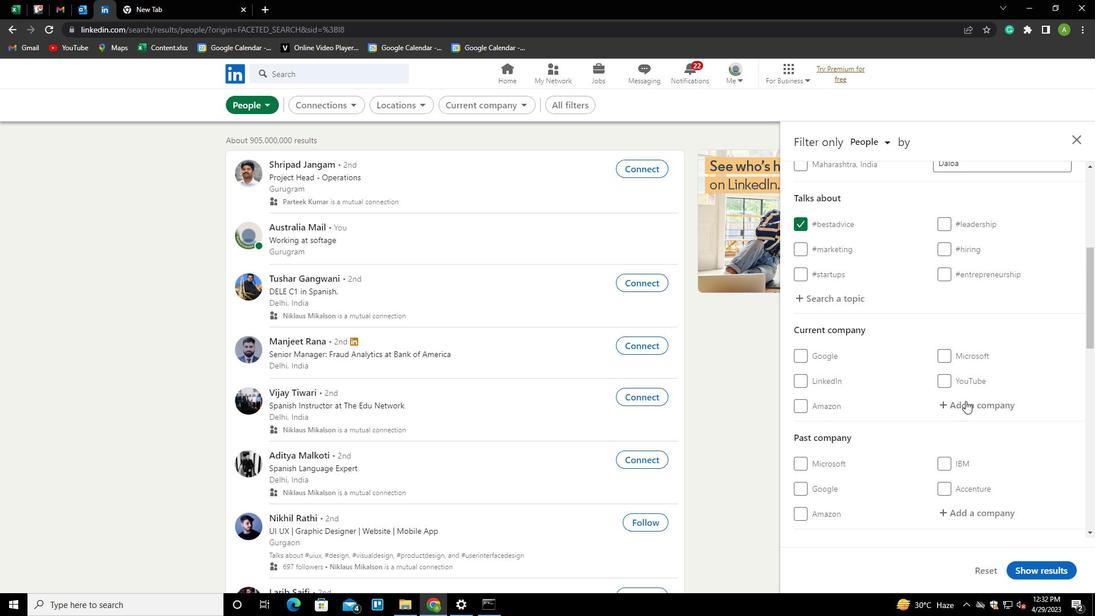 
Action: Mouse moved to (966, 396)
Screenshot: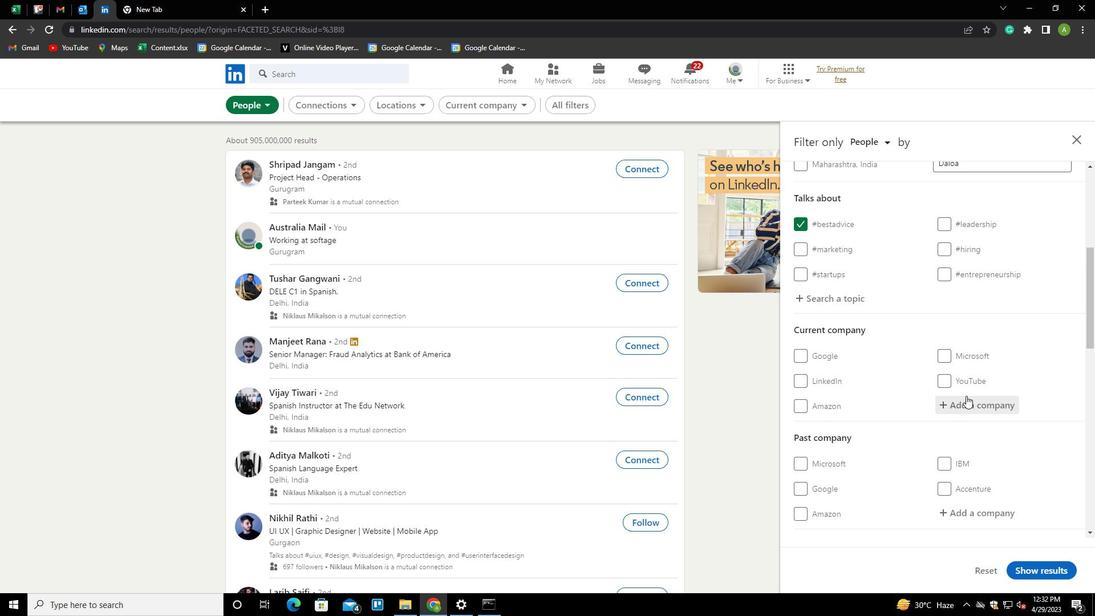 
Action: Key pressed <Key.shift>PINE<Key.space><Key.down><Key.enter>
Screenshot: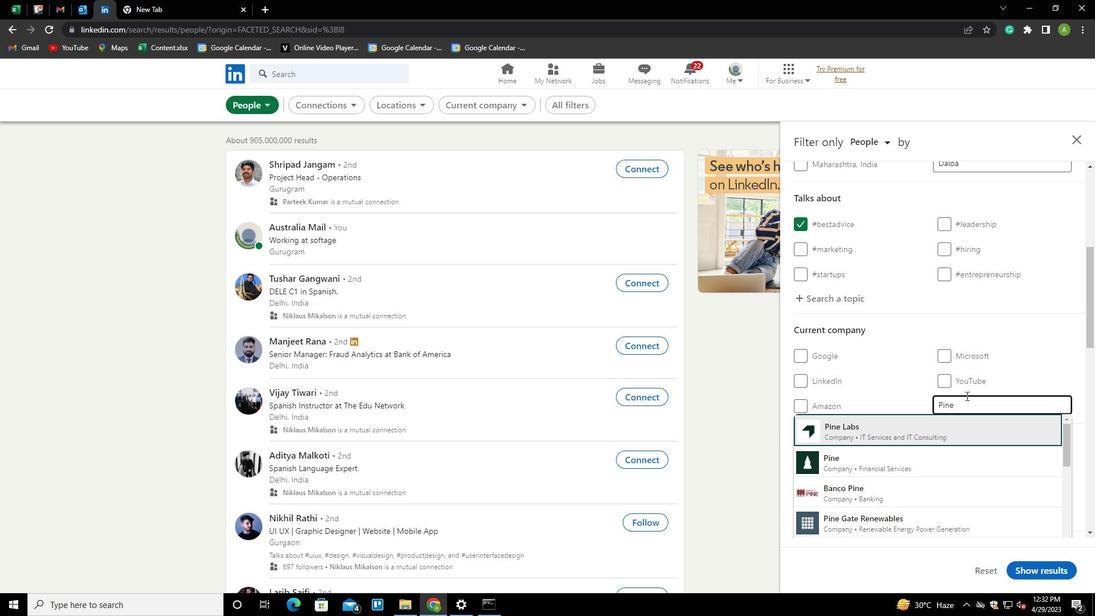 
Action: Mouse scrolled (966, 396) with delta (0, 0)
Screenshot: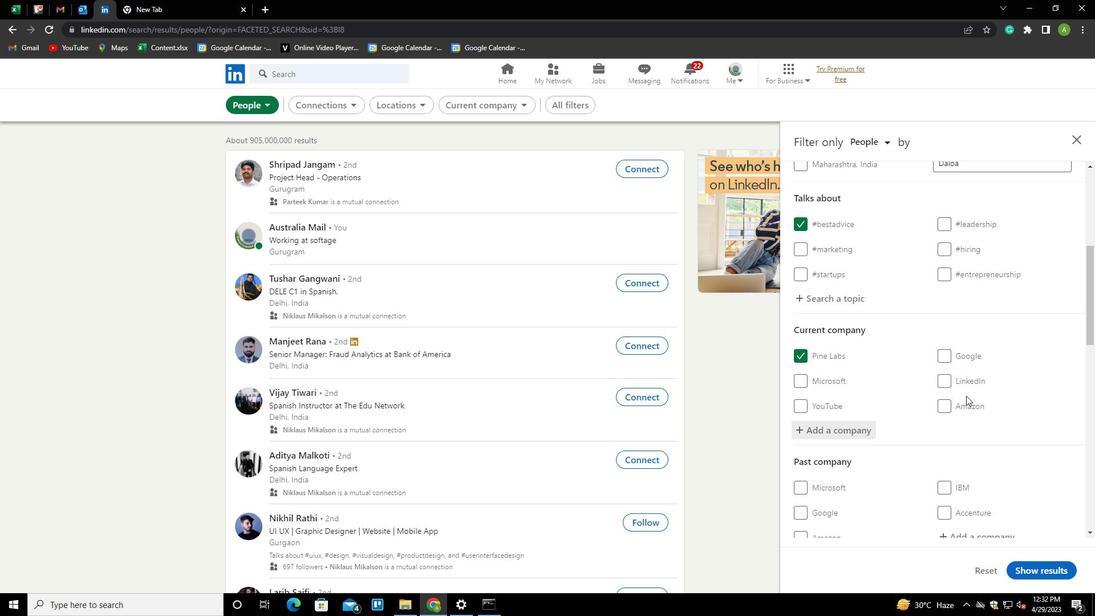 
Action: Mouse scrolled (966, 395) with delta (0, 0)
Screenshot: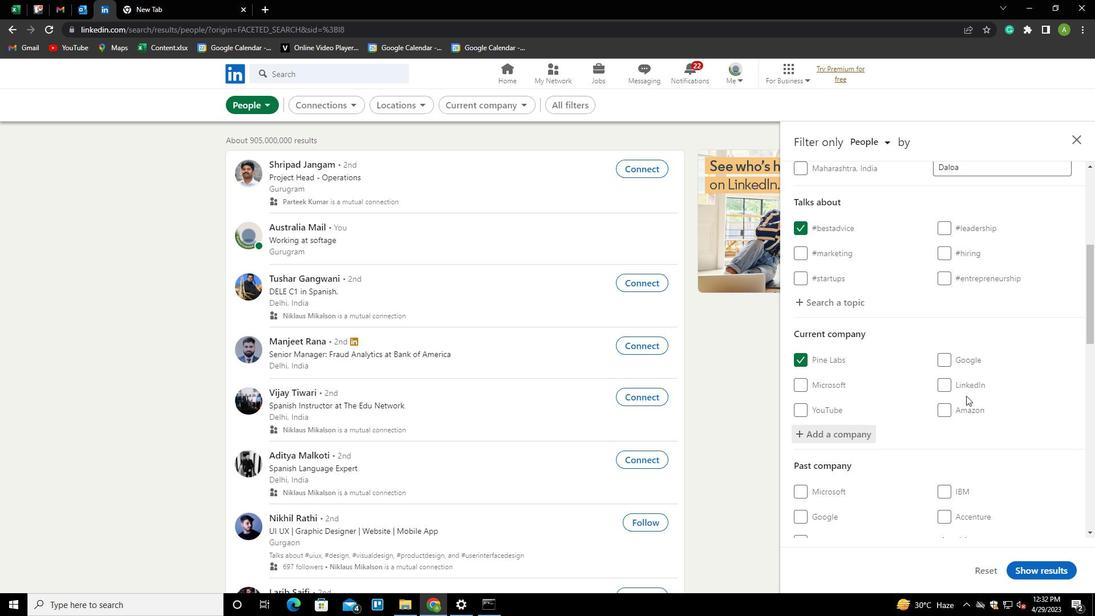 
Action: Mouse scrolled (966, 395) with delta (0, 0)
Screenshot: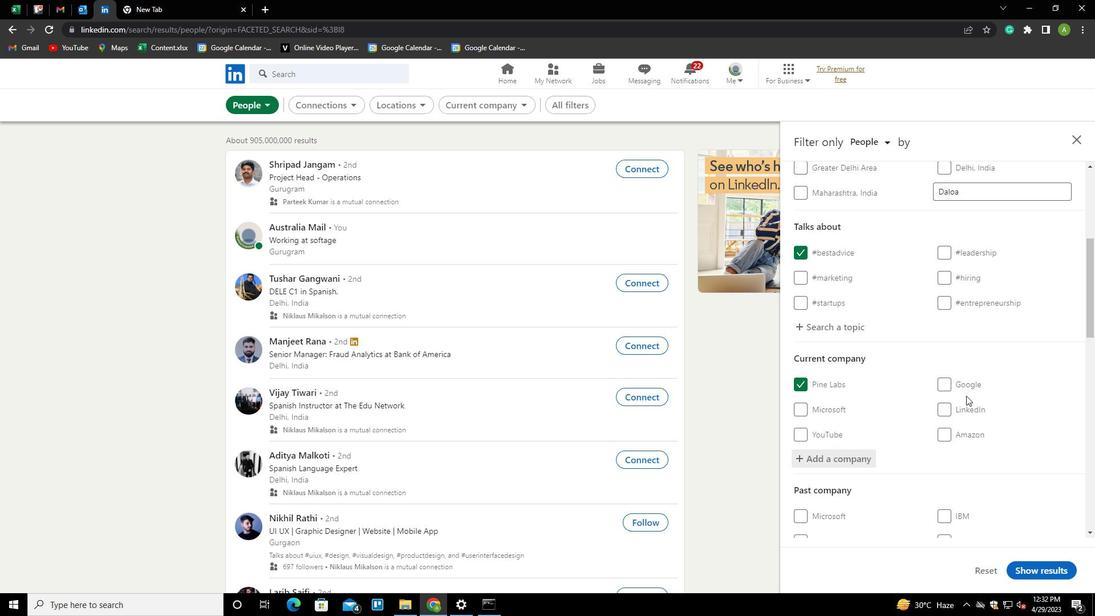 
Action: Mouse scrolled (966, 395) with delta (0, 0)
Screenshot: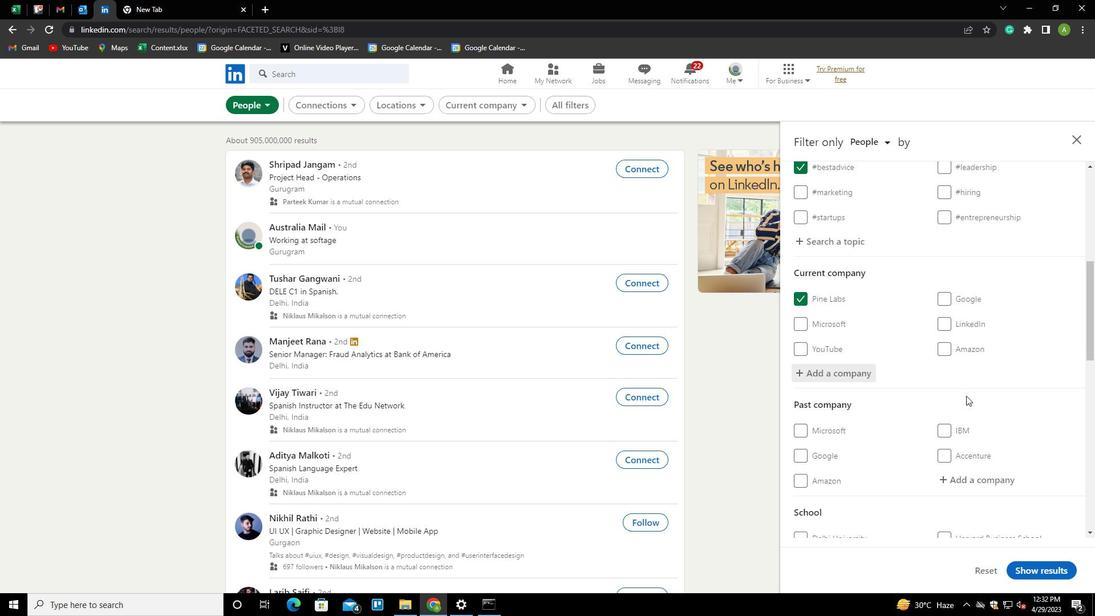 
Action: Mouse scrolled (966, 395) with delta (0, 0)
Screenshot: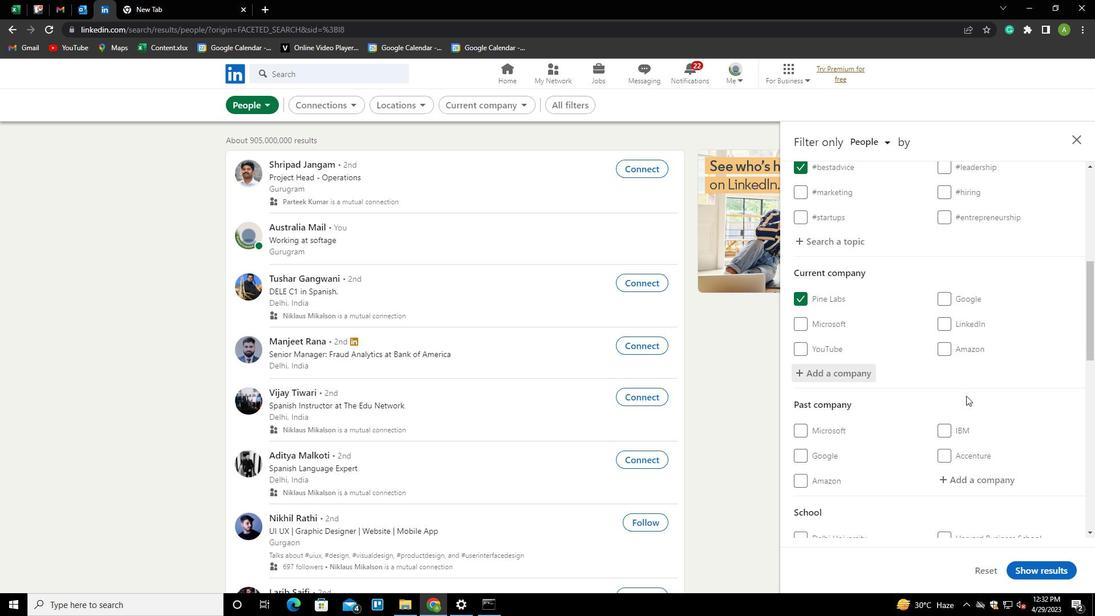 
Action: Mouse scrolled (966, 395) with delta (0, 0)
Screenshot: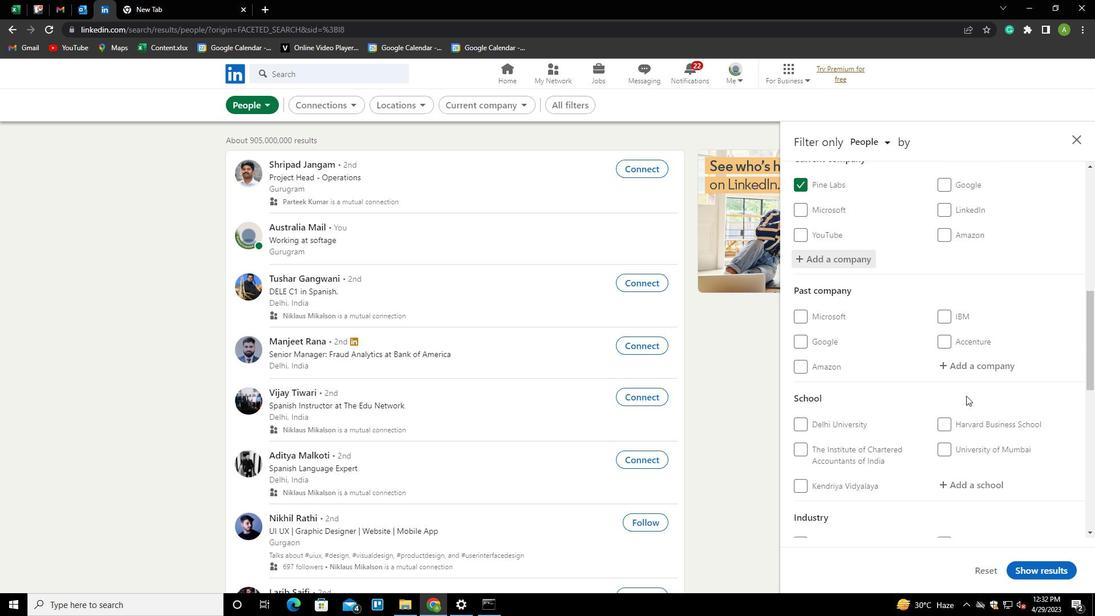 
Action: Mouse scrolled (966, 395) with delta (0, 0)
Screenshot: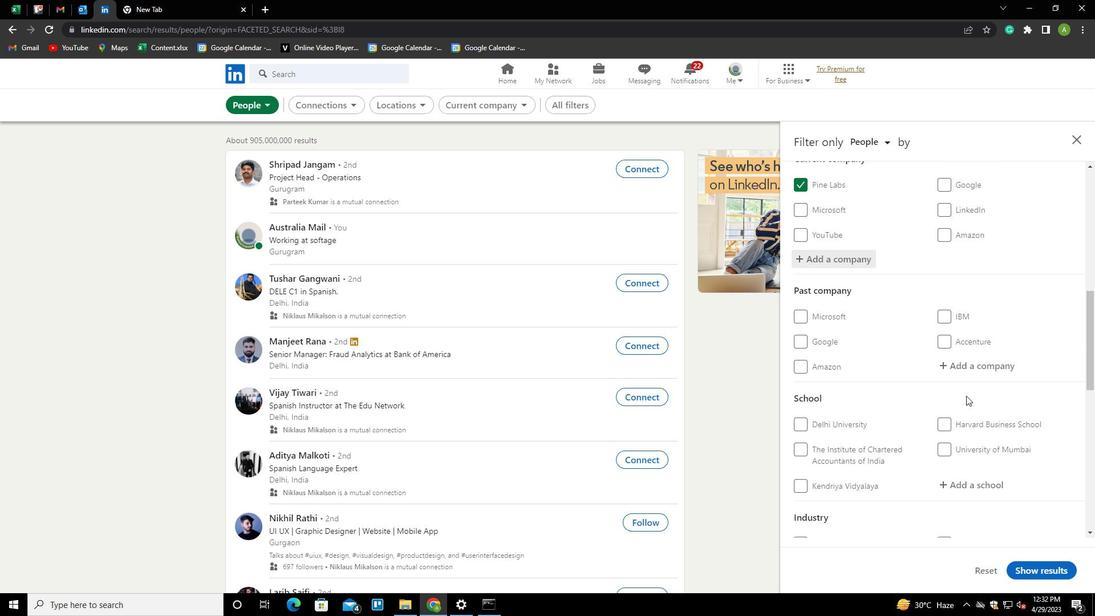 
Action: Mouse moved to (956, 373)
Screenshot: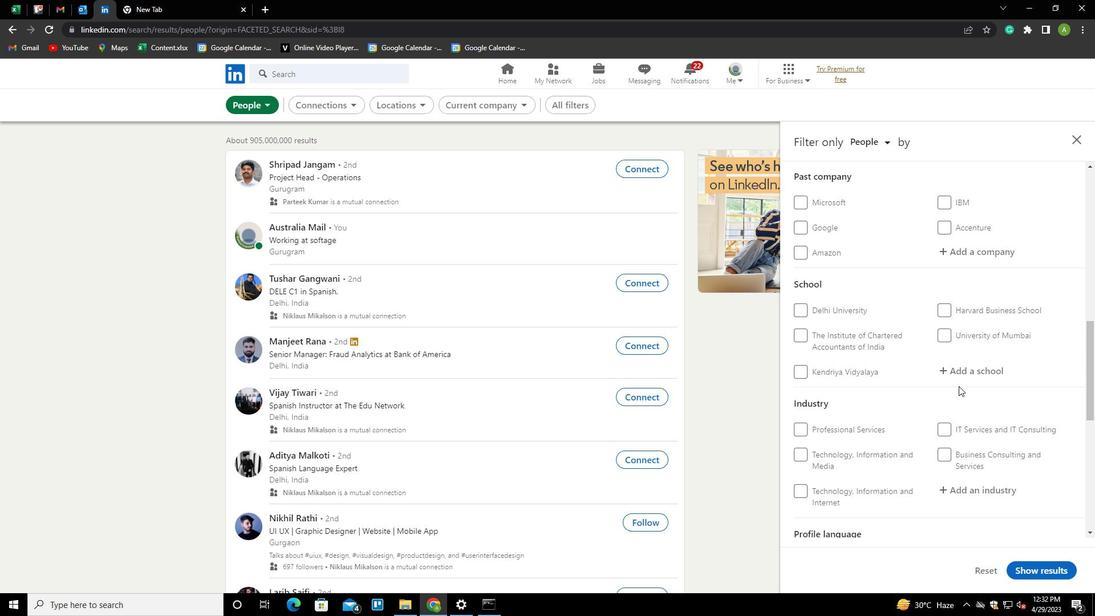 
Action: Mouse pressed left at (956, 373)
Screenshot: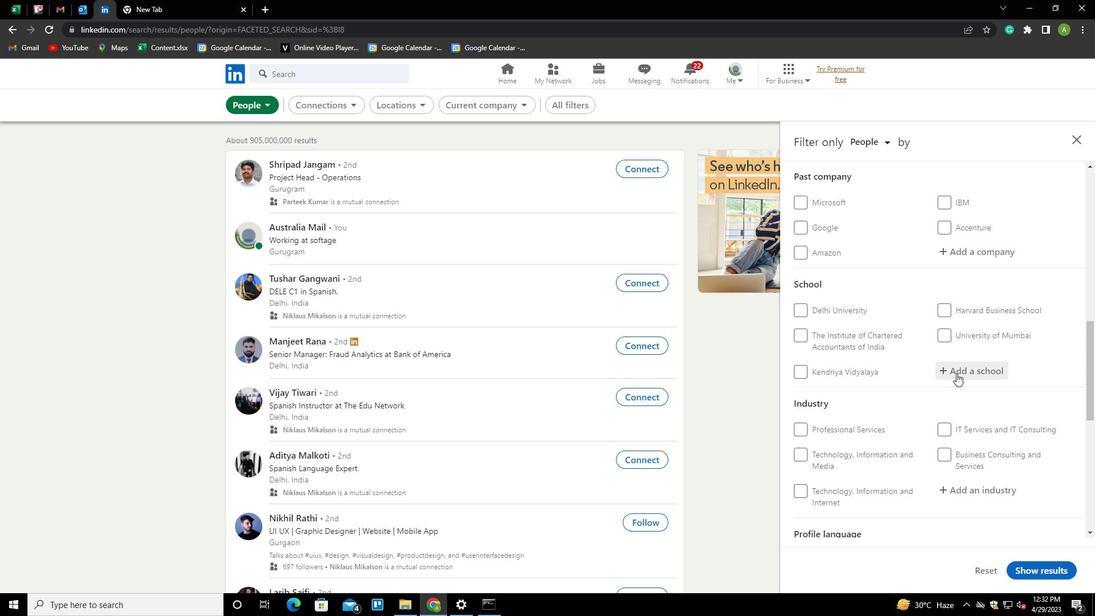
Action: Key pressed <Key.shift>TRINITY<Key.down><Key.down><Key.down><Key.down><Key.down><Key.down><Key.down><Key.space><Key.shift>INS<Key.backspace><Key.backspace>ND<Key.backspace>STITU<Key.down><Key.enter>
Screenshot: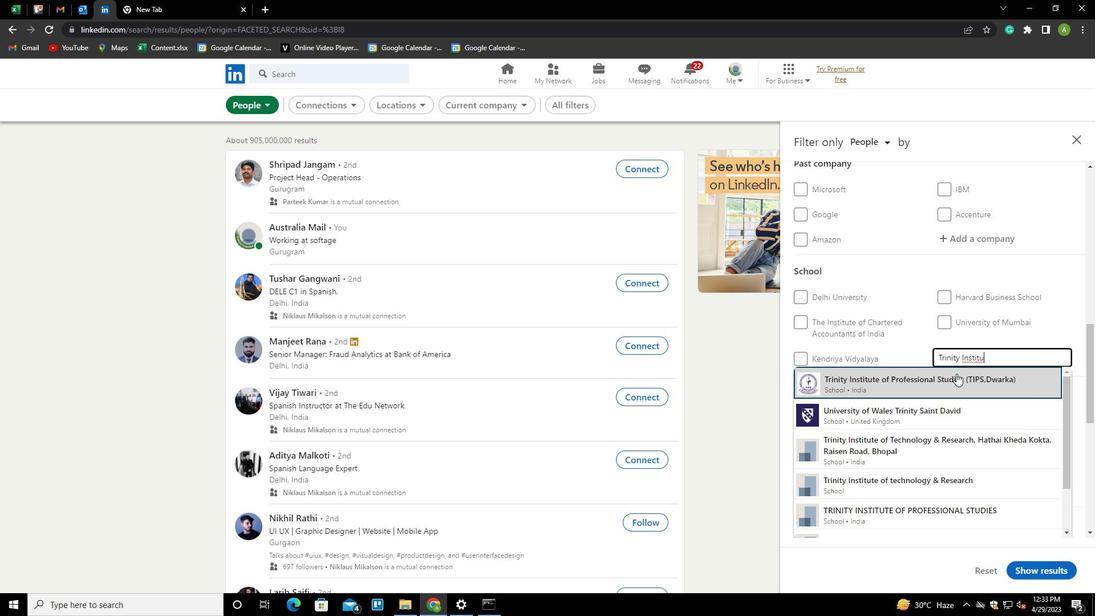 
Action: Mouse scrolled (956, 373) with delta (0, 0)
Screenshot: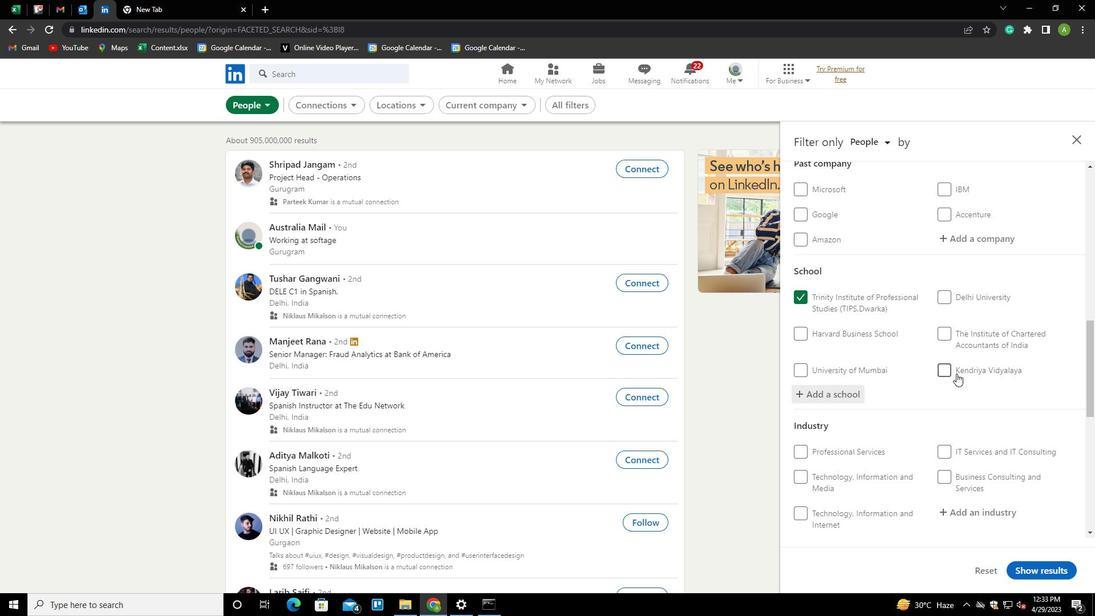 
Action: Mouse scrolled (956, 373) with delta (0, 0)
Screenshot: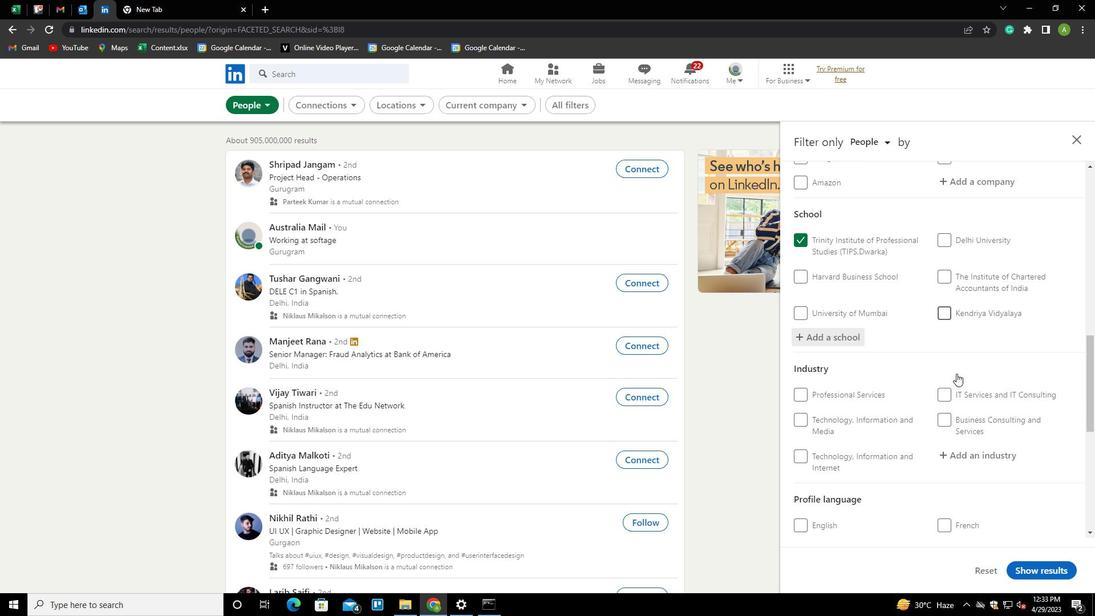 
Action: Mouse scrolled (956, 373) with delta (0, 0)
Screenshot: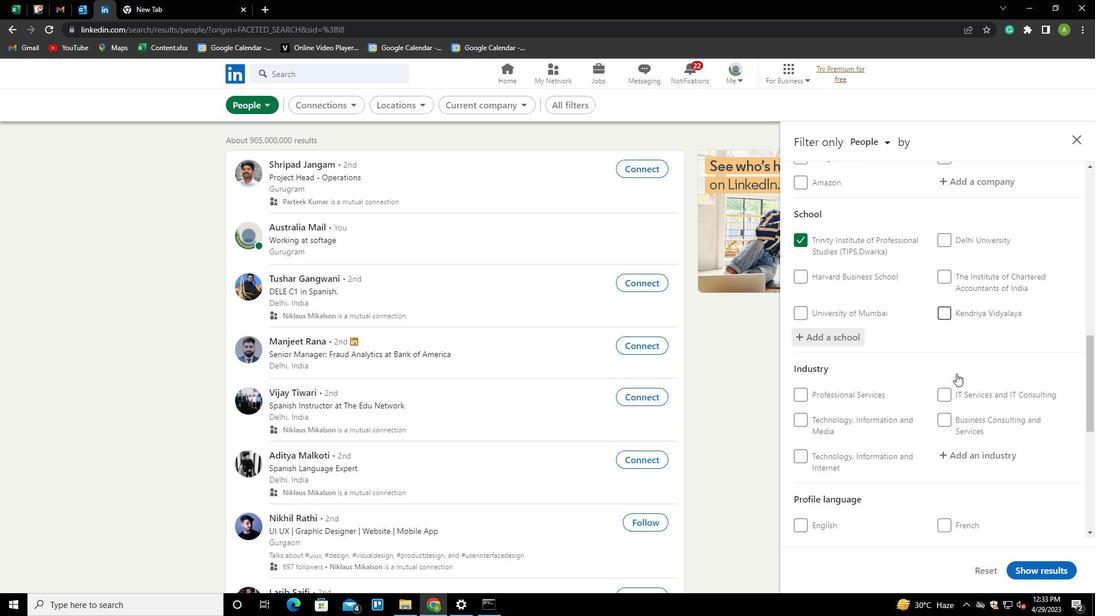 
Action: Mouse moved to (958, 344)
Screenshot: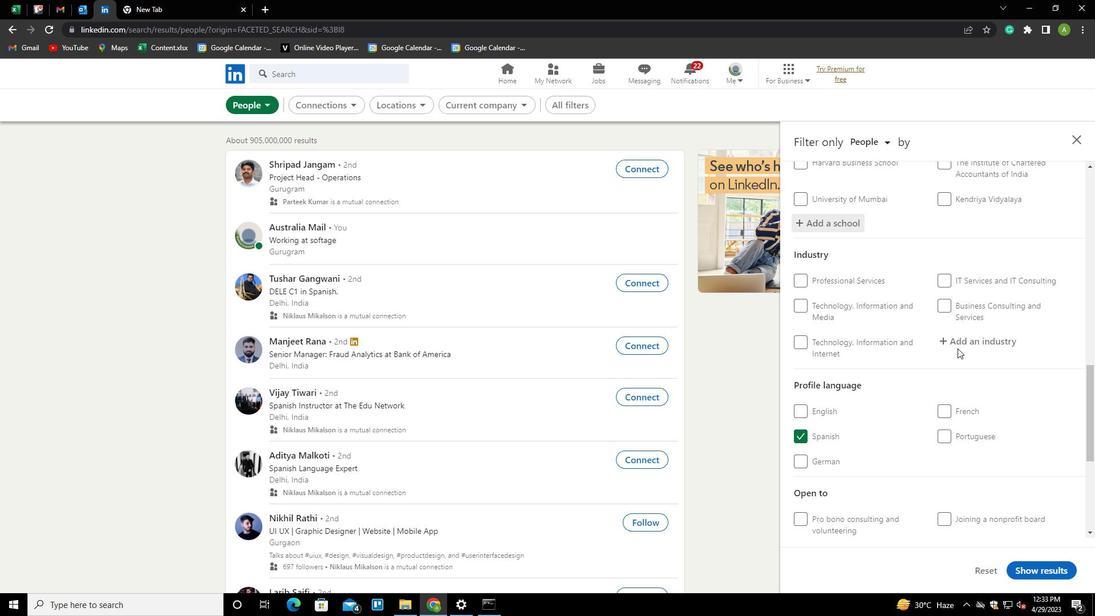 
Action: Mouse pressed left at (958, 344)
Screenshot: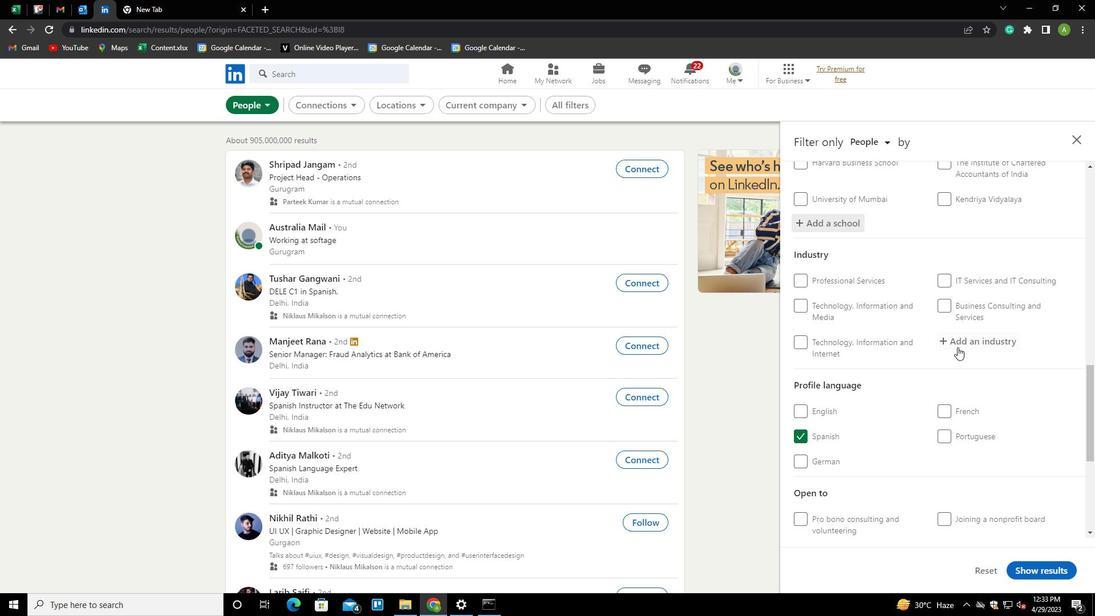 
Action: Key pressed <Key.shift>OIL<Key.space>AN<Key.down><Key.down><Key.enter>
Screenshot: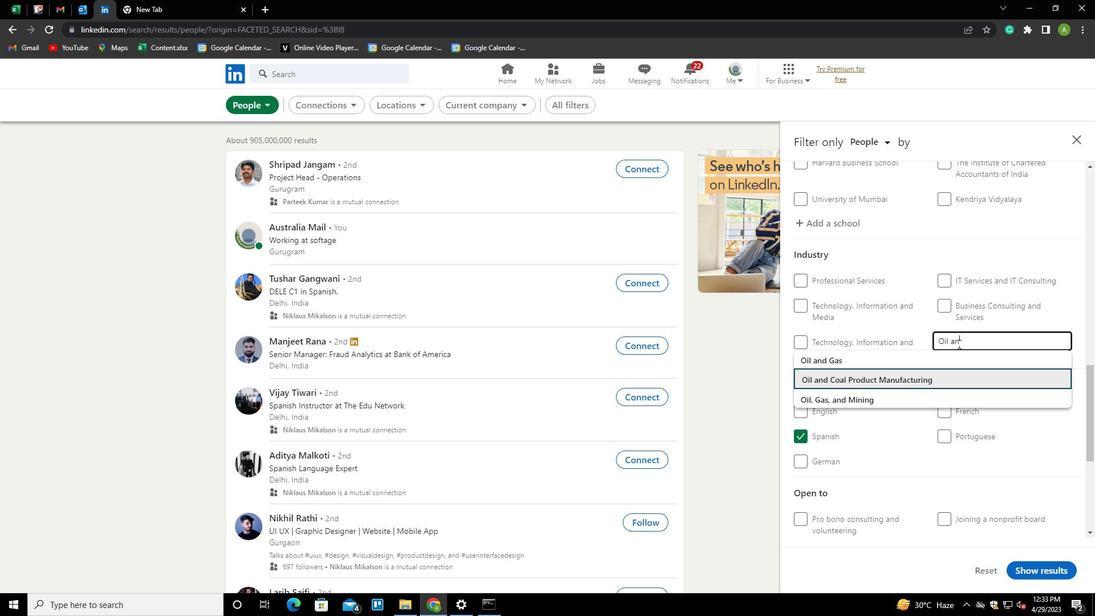 
Action: Mouse scrolled (958, 343) with delta (0, 0)
Screenshot: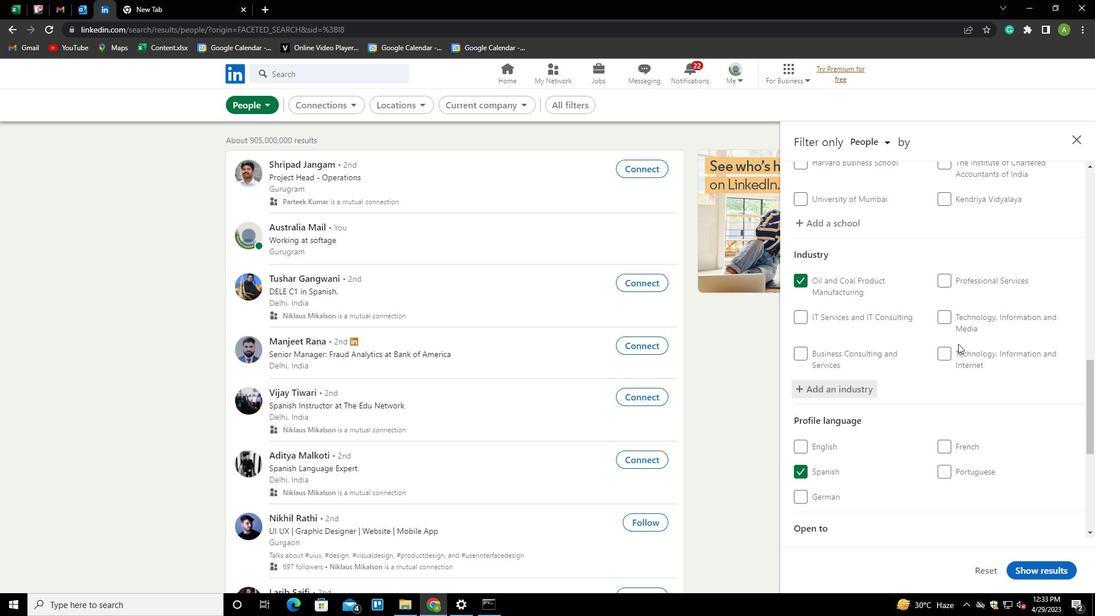 
Action: Mouse scrolled (958, 343) with delta (0, 0)
Screenshot: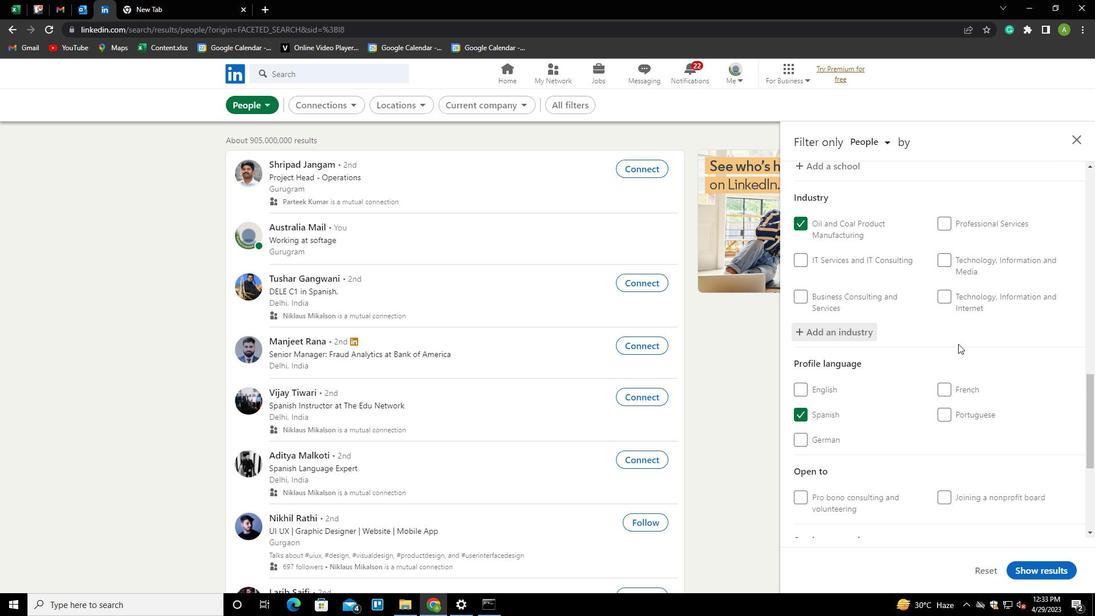 
Action: Mouse scrolled (958, 343) with delta (0, 0)
Screenshot: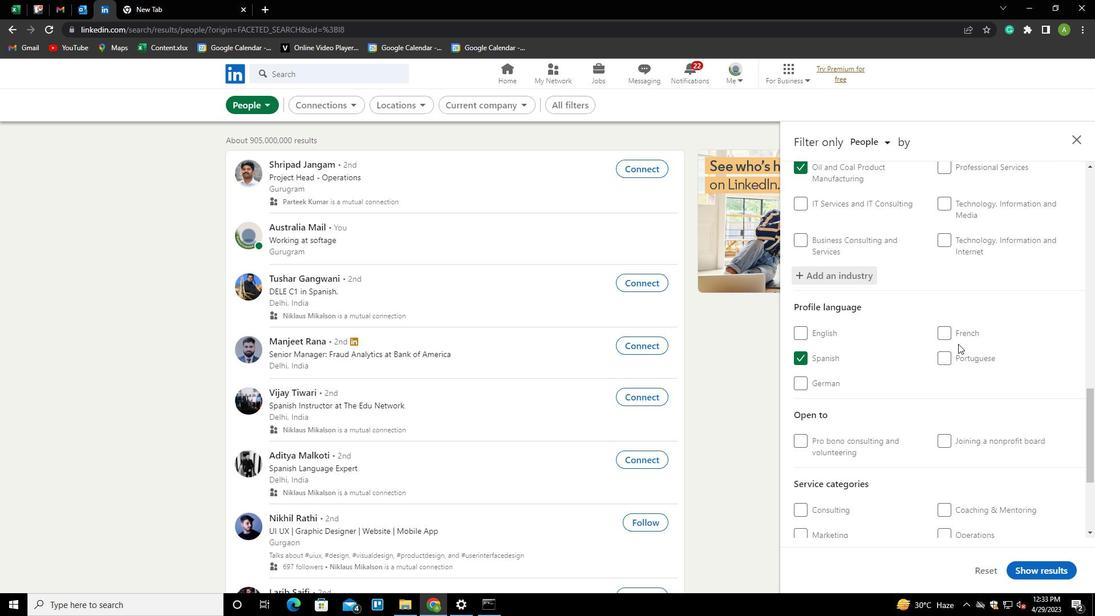
Action: Mouse scrolled (958, 343) with delta (0, 0)
Screenshot: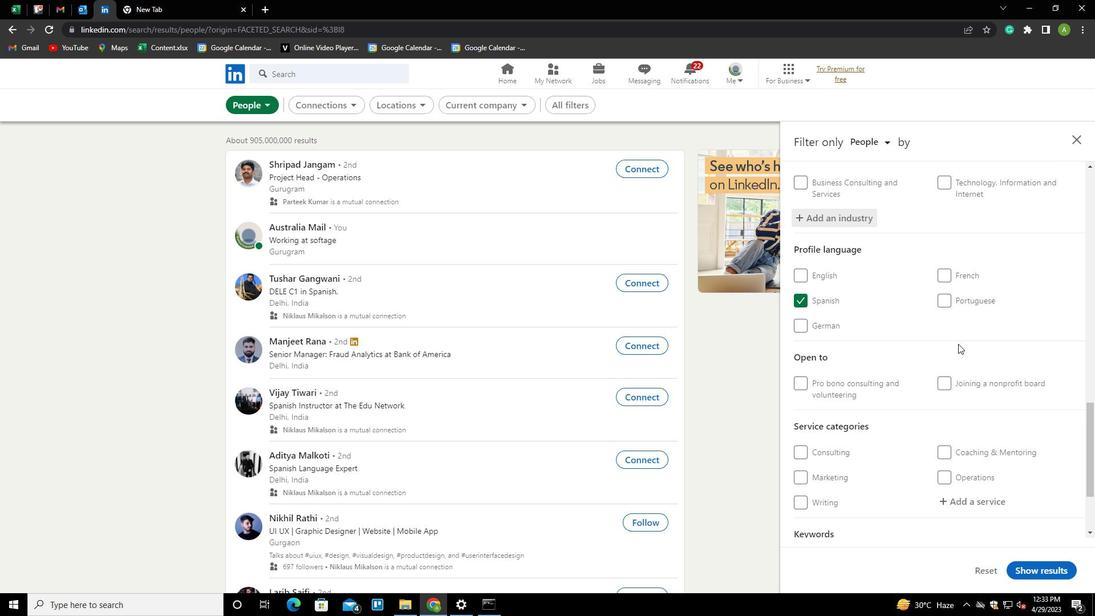 
Action: Mouse scrolled (958, 343) with delta (0, 0)
Screenshot: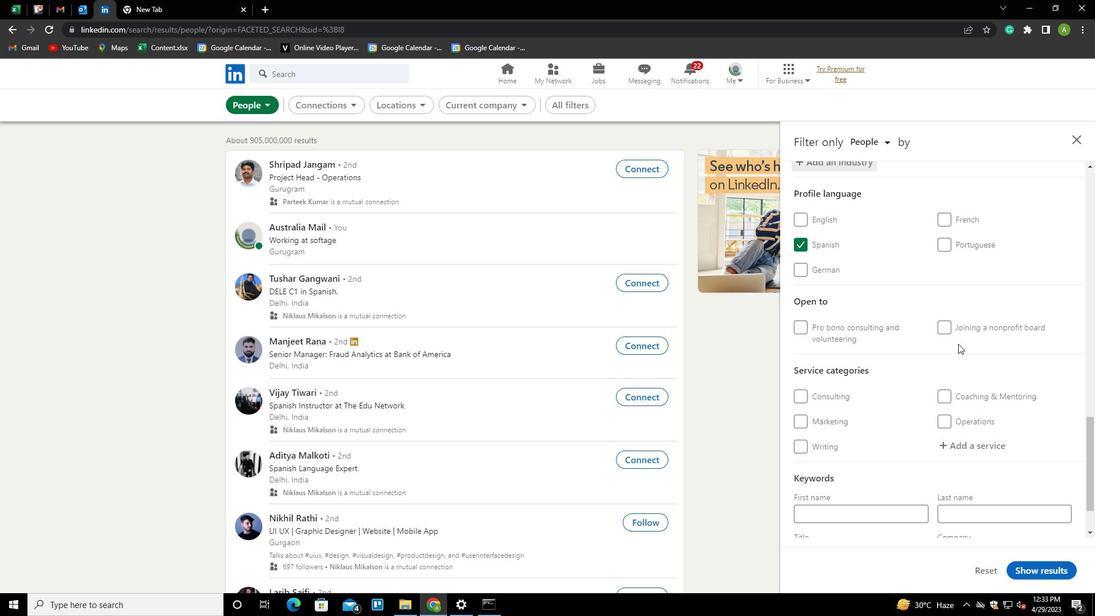 
Action: Mouse moved to (956, 385)
Screenshot: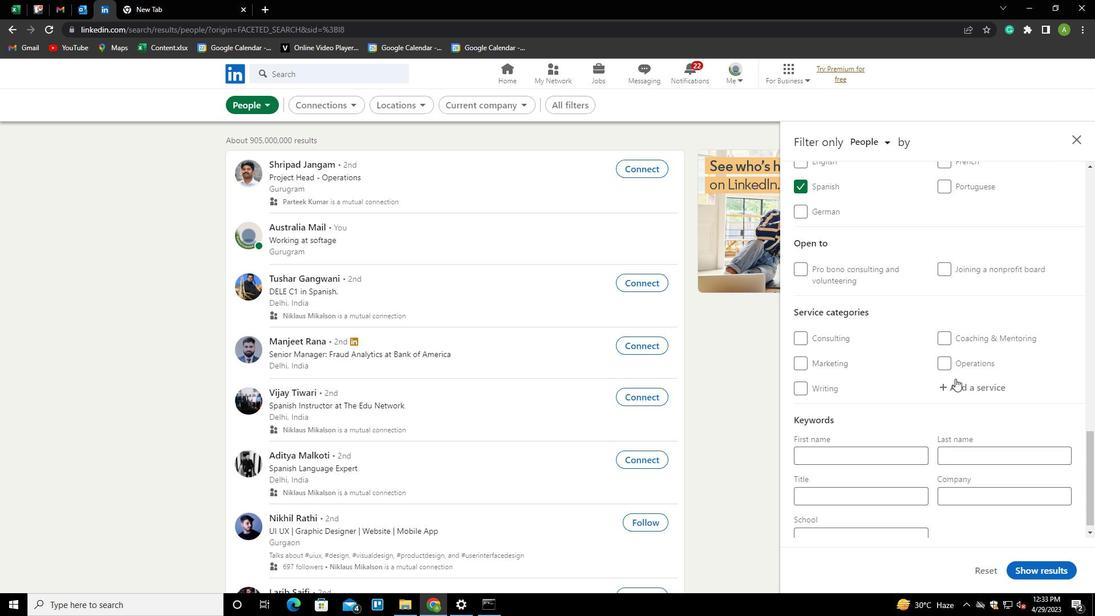 
Action: Mouse pressed left at (956, 385)
Screenshot: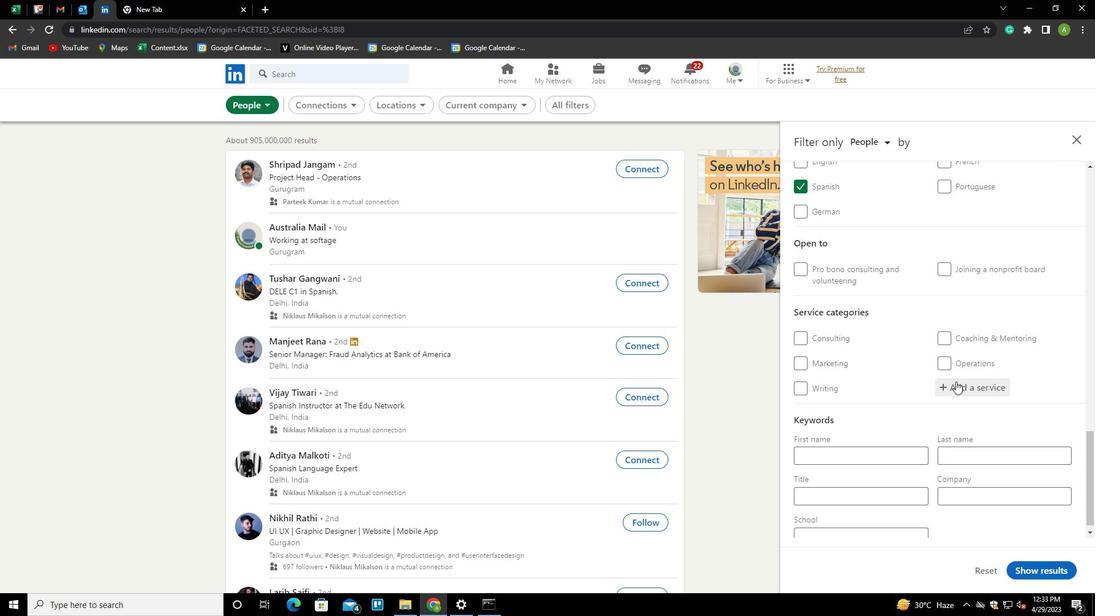 
Action: Mouse moved to (954, 388)
Screenshot: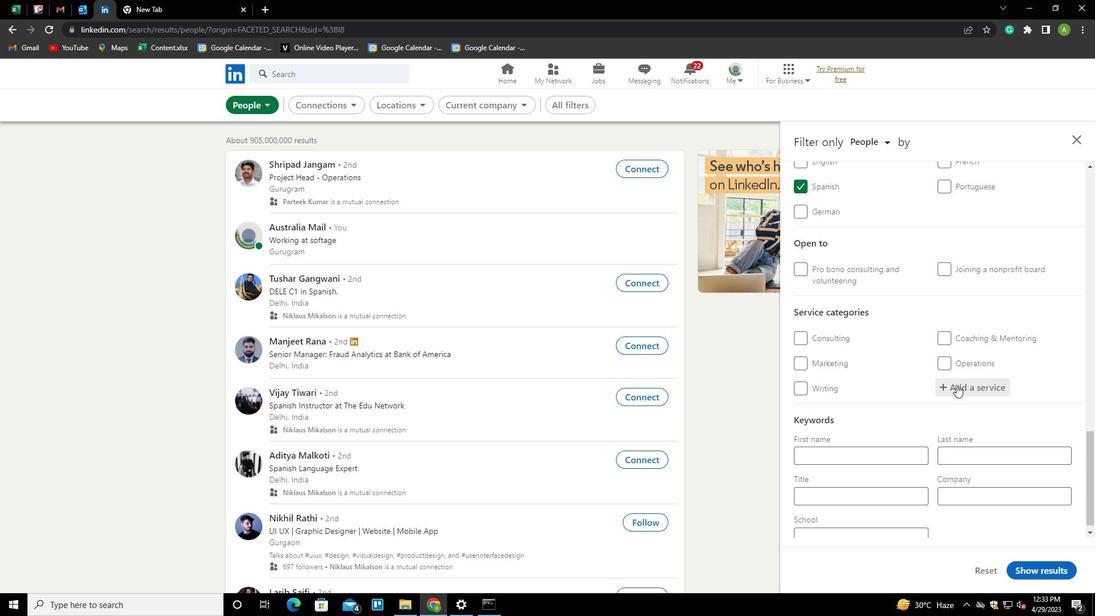 
Action: Key pressed <Key.shift>COP<Key.backspace>RPORATE<Key.down><Key.down><Key.enter>
Screenshot: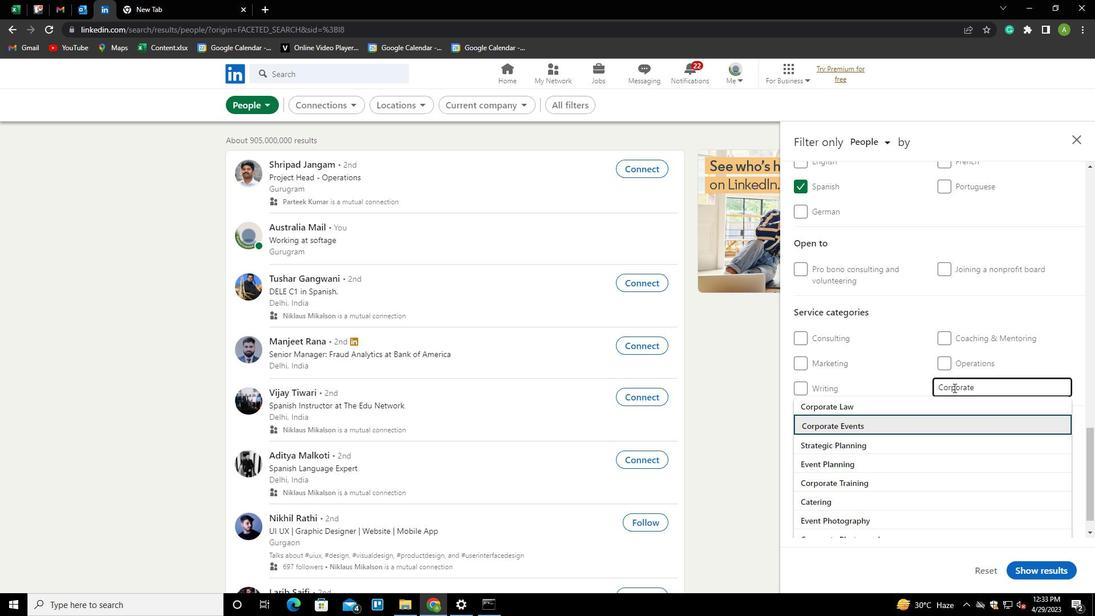 
Action: Mouse scrolled (954, 387) with delta (0, 0)
Screenshot: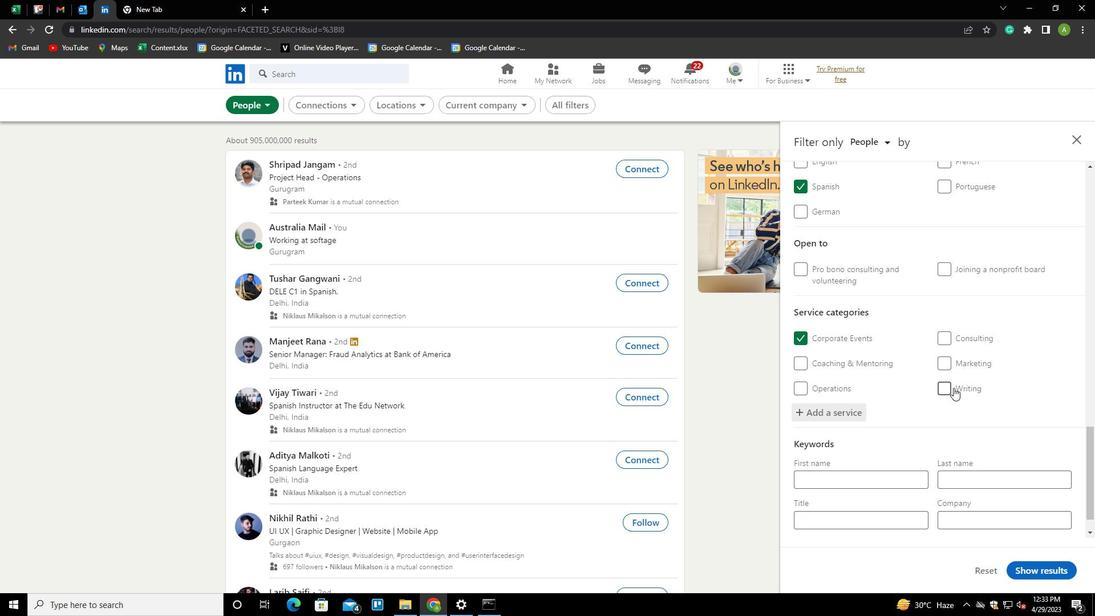 
Action: Mouse scrolled (954, 387) with delta (0, 0)
Screenshot: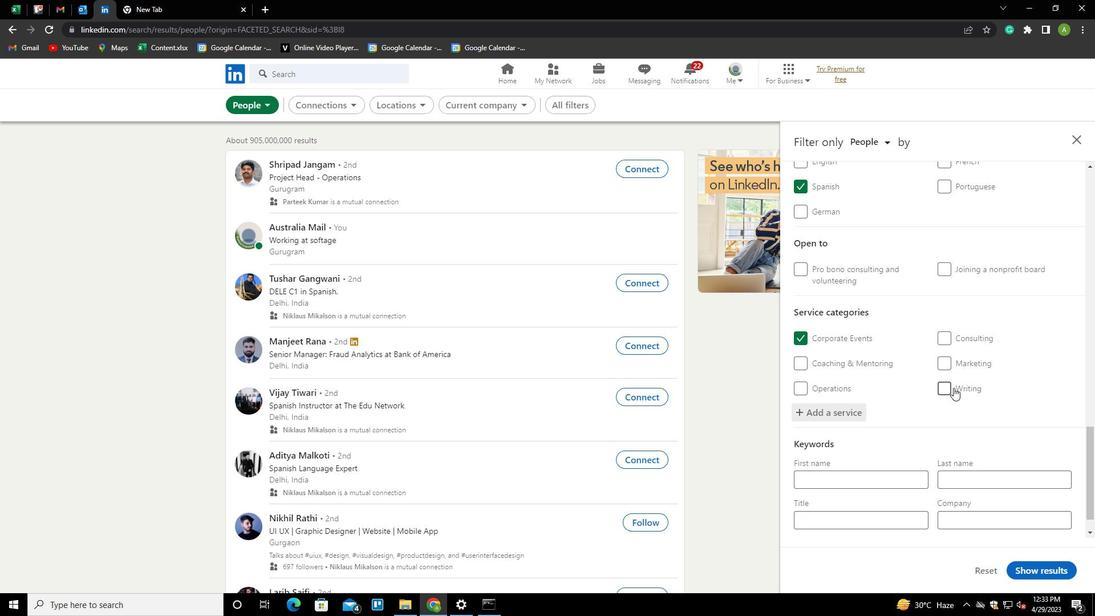 
Action: Mouse scrolled (954, 387) with delta (0, 0)
Screenshot: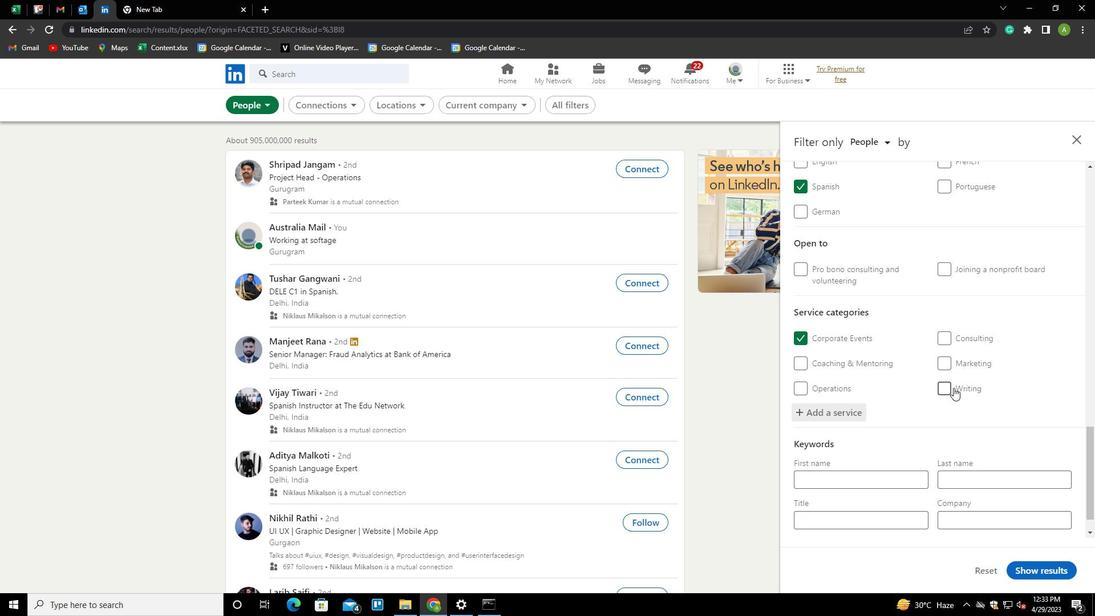 
Action: Mouse scrolled (954, 387) with delta (0, 0)
Screenshot: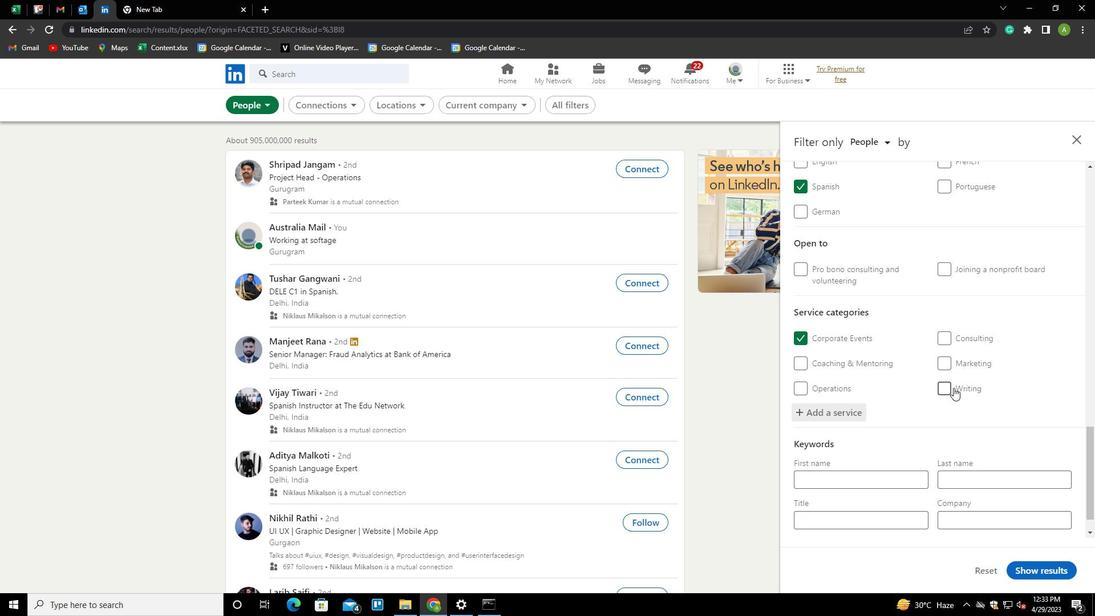 
Action: Mouse scrolled (954, 387) with delta (0, 0)
Screenshot: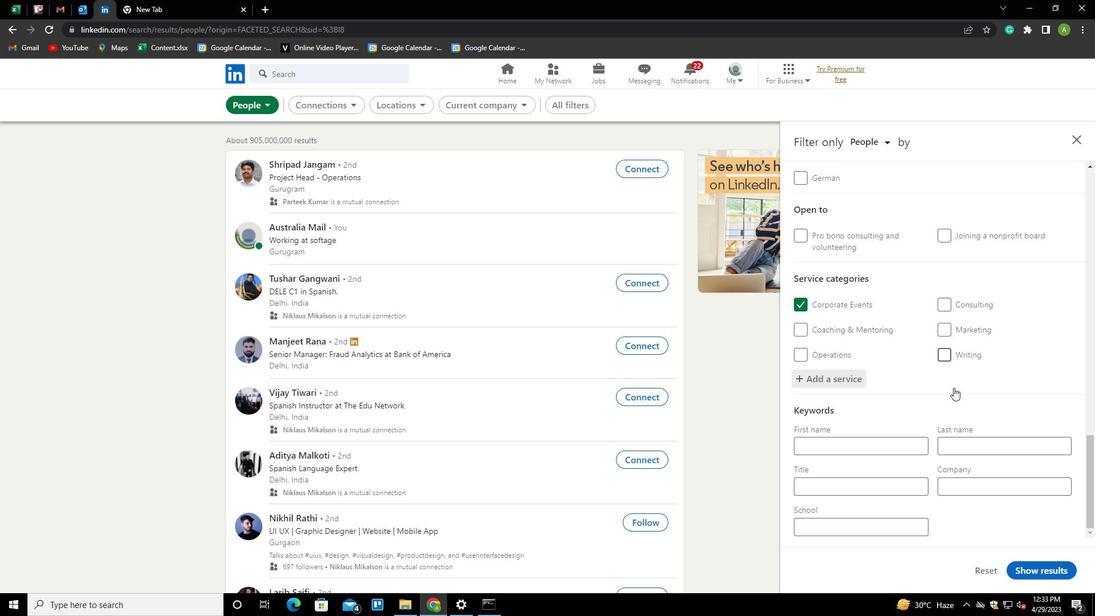 
Action: Mouse scrolled (954, 387) with delta (0, 0)
Screenshot: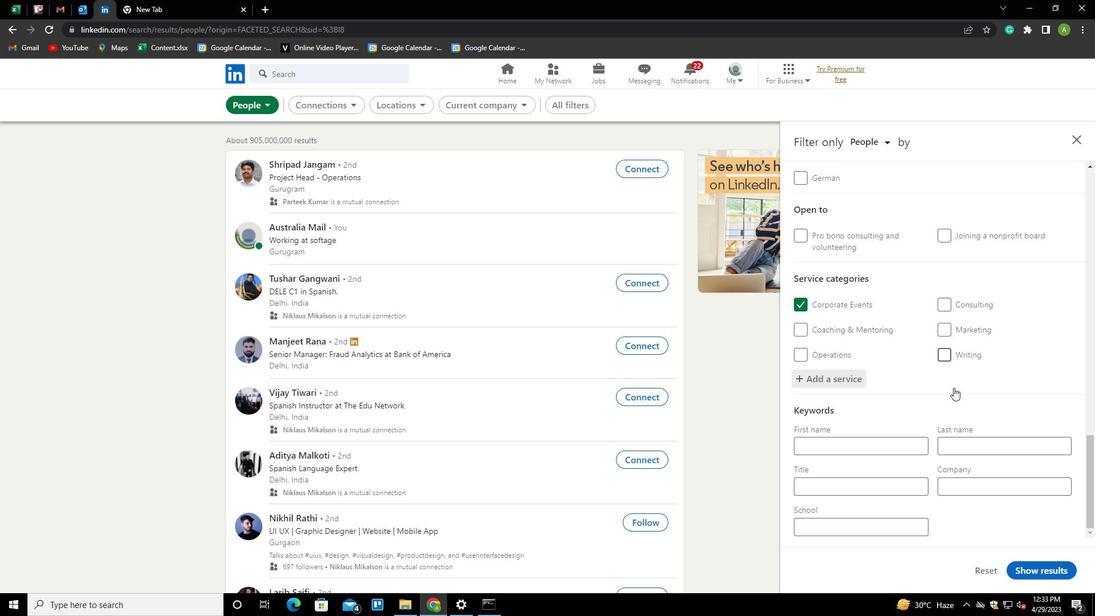 
Action: Mouse moved to (884, 479)
Screenshot: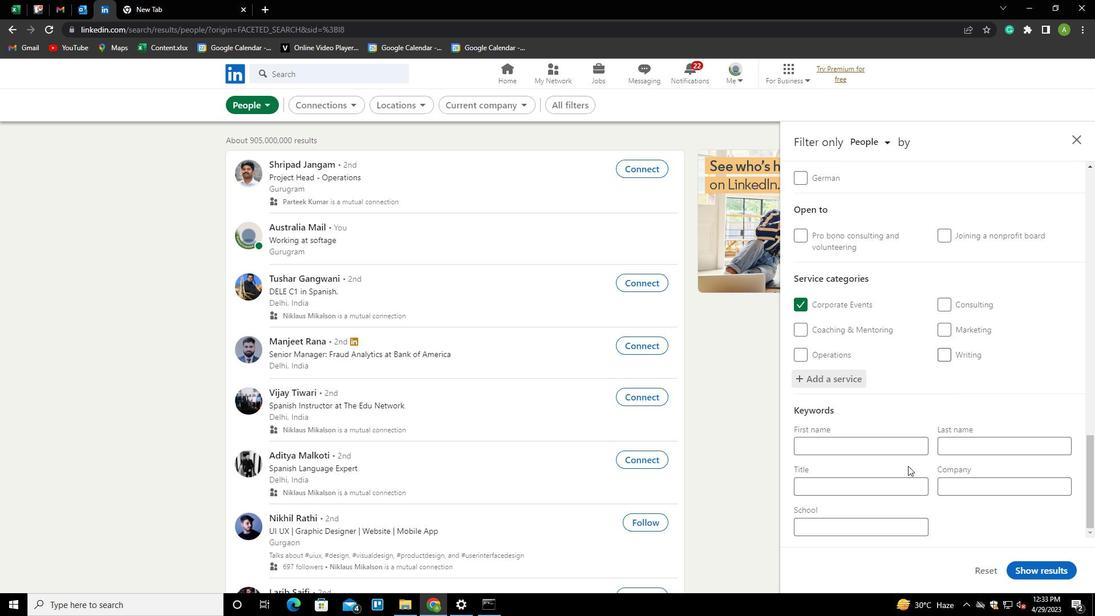
Action: Mouse pressed left at (884, 479)
Screenshot: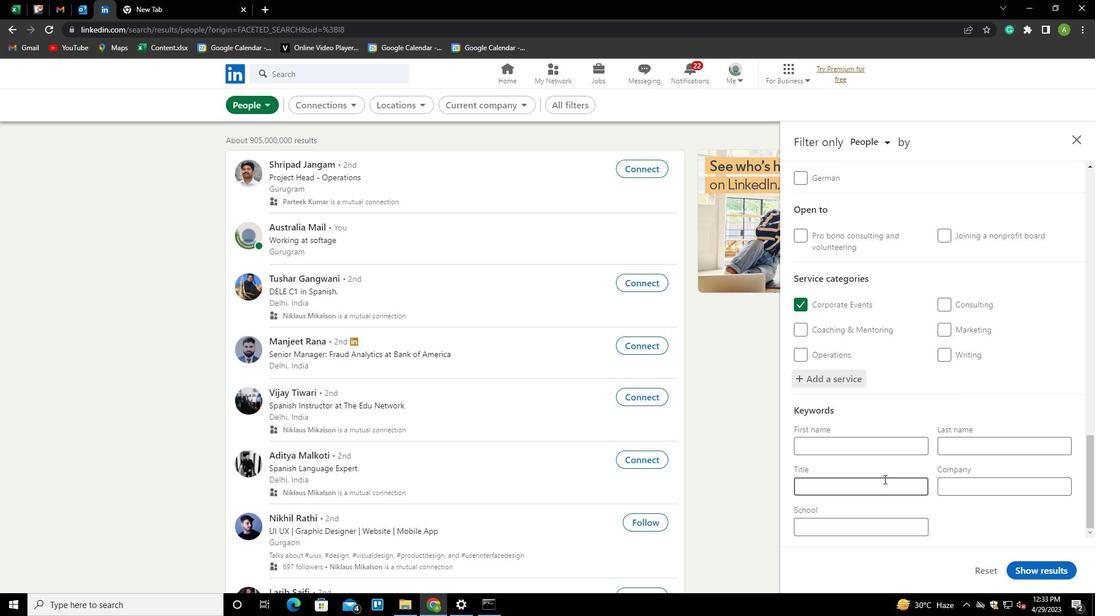 
Action: Key pressed <Key.shift><Key.shift><Key.shift><Key.shift><Key.shift><Key.shift>VEHICLE<Key.space>OR<Key.space><Key.shift>EQUIPMENT<Key.space><Key.shift><Key.shift><Key.shift><Key.shift><Key.shift><Key.shift><Key.shift><Key.shift><Key.shift><Key.shift><Key.shift><Key.shift><Key.shift><Key.shift><Key.shift><Key.shift><Key.shift><Key.shift><Key.shift><Key.shift><Key.shift><Key.shift><Key.shift><Key.shift><Key.shift><Key.shift><Key.shift><Key.shift><Key.shift><Key.shift><Key.shift><Key.shift><Key.shift><Key.shift>CLEANER
Screenshot: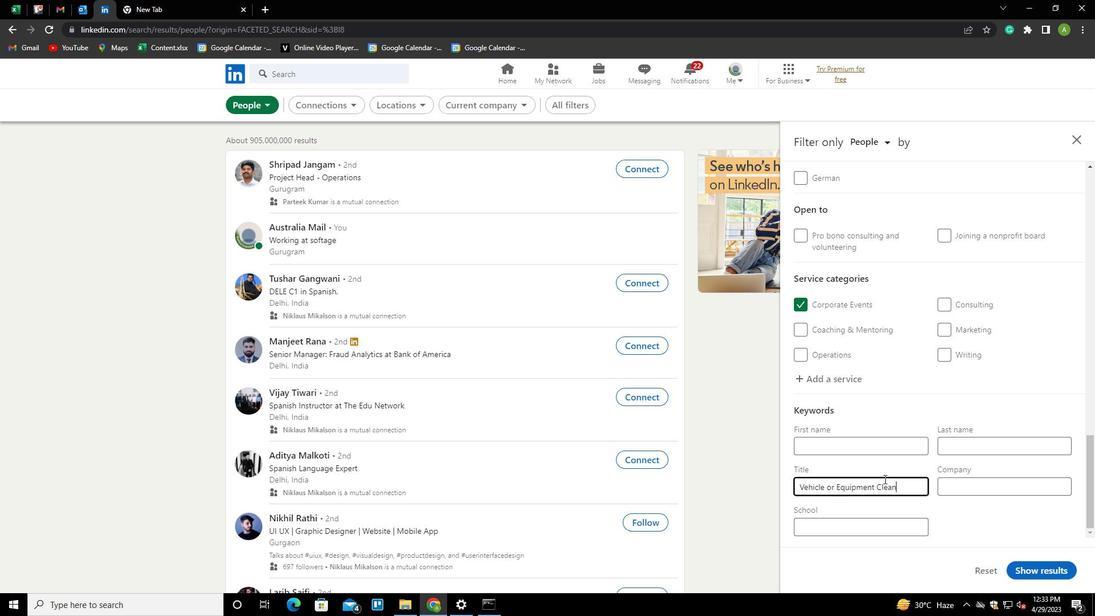 
Action: Mouse moved to (1009, 515)
Screenshot: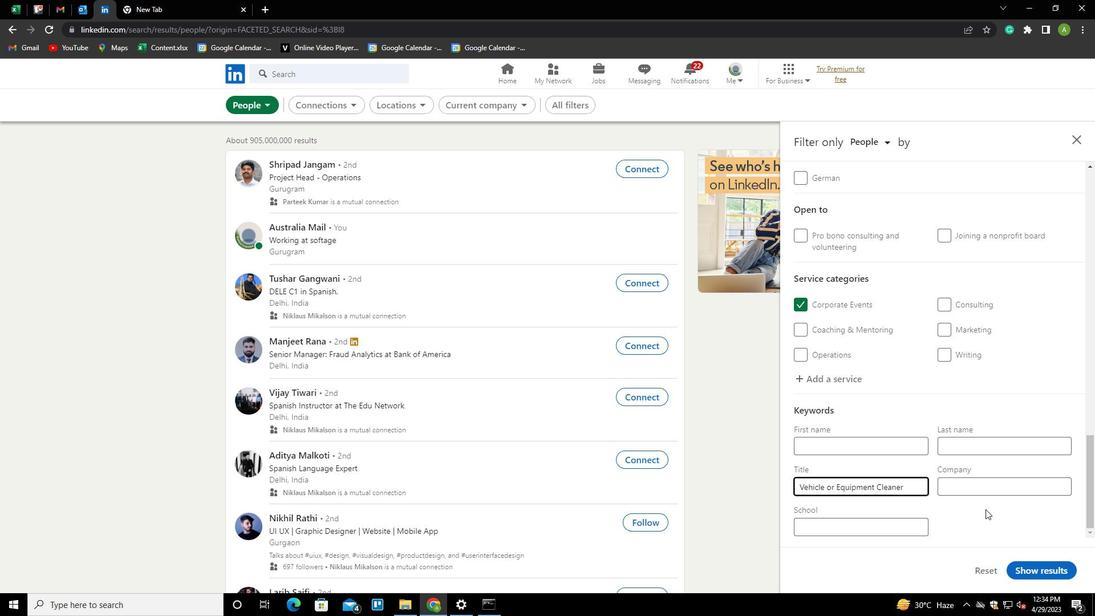 
Action: Mouse pressed left at (1009, 515)
Screenshot: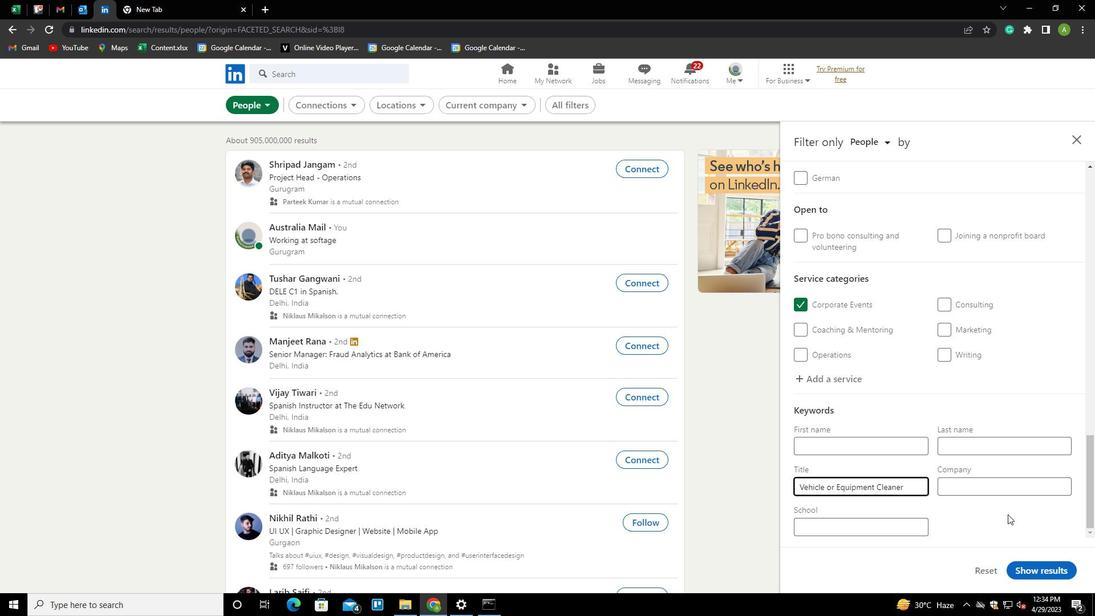 
Action: Mouse moved to (1034, 566)
Screenshot: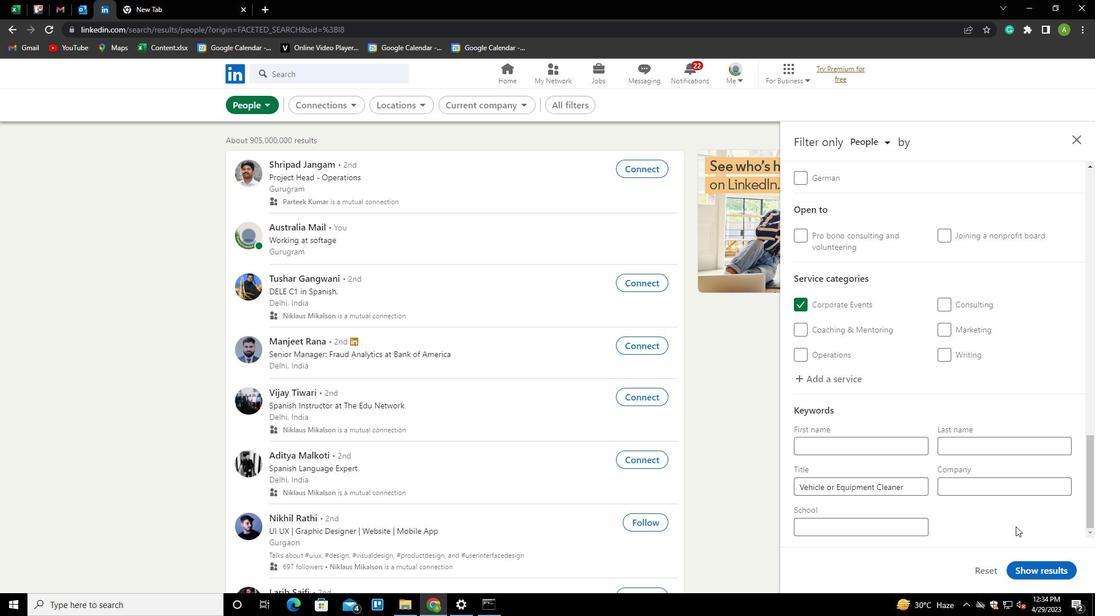 
Action: Mouse pressed left at (1034, 566)
Screenshot: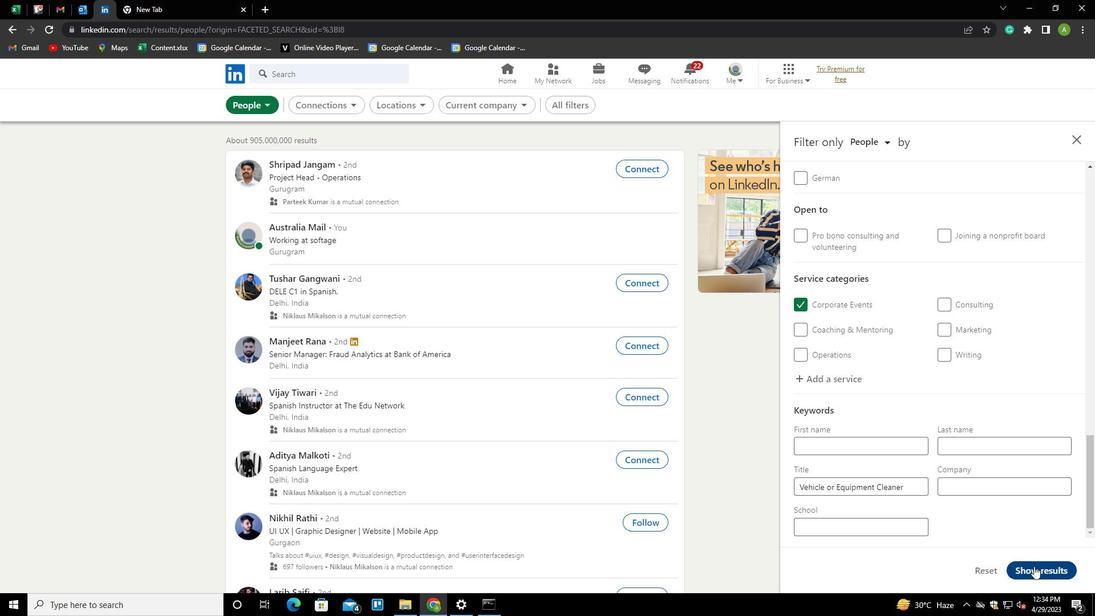 
